 Task: Add a signature Maggie Phillips containing With heartfelt thanks and warm wishes, Maggie Phillips to email address softage.6@softage.net and add a label Memoranda
Action: Mouse moved to (1016, 65)
Screenshot: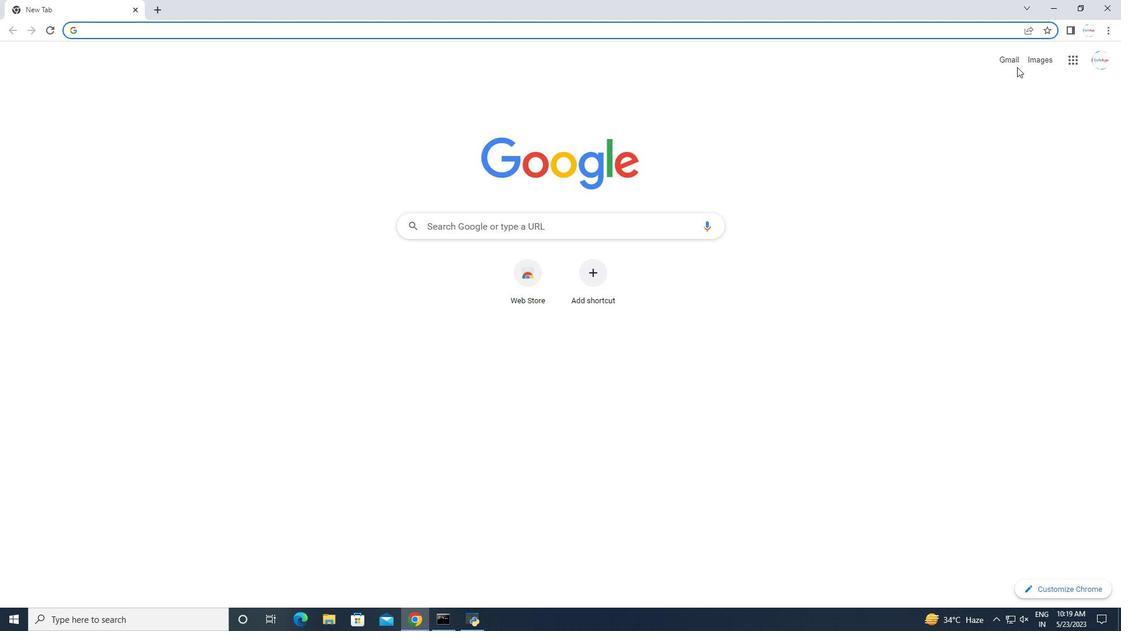 
Action: Mouse pressed left at (1016, 65)
Screenshot: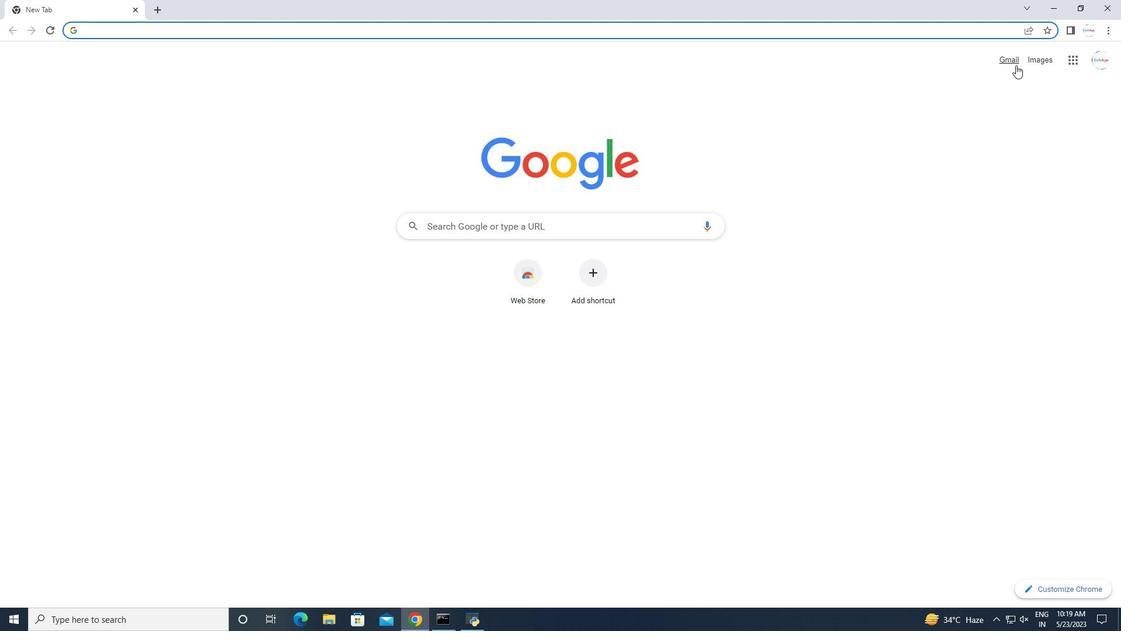 
Action: Mouse moved to (1052, 64)
Screenshot: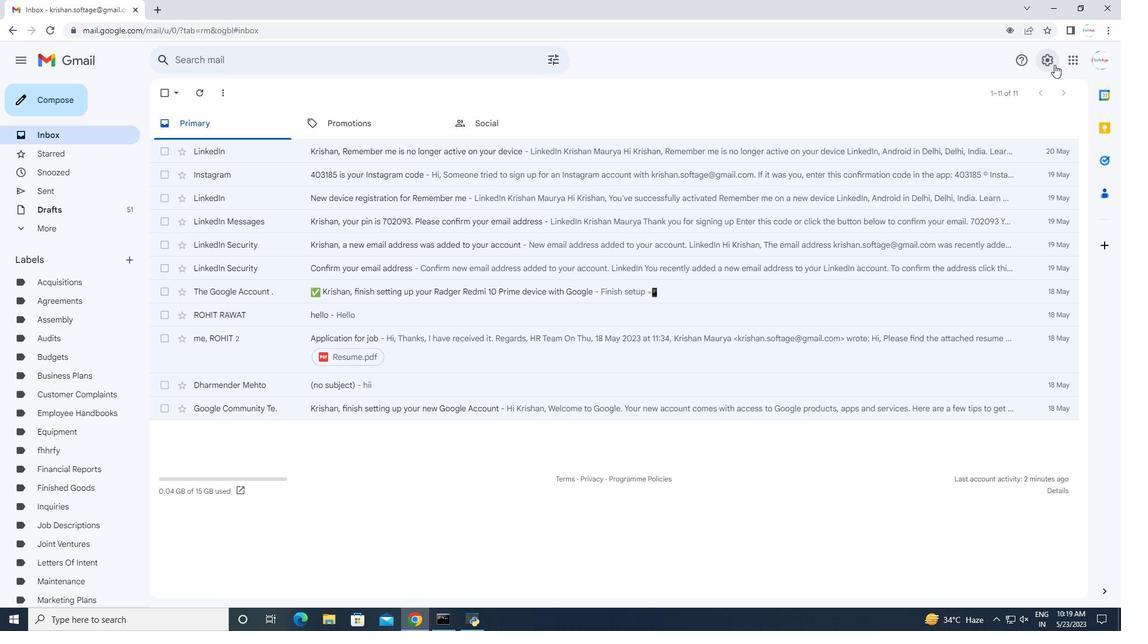 
Action: Mouse pressed left at (1052, 64)
Screenshot: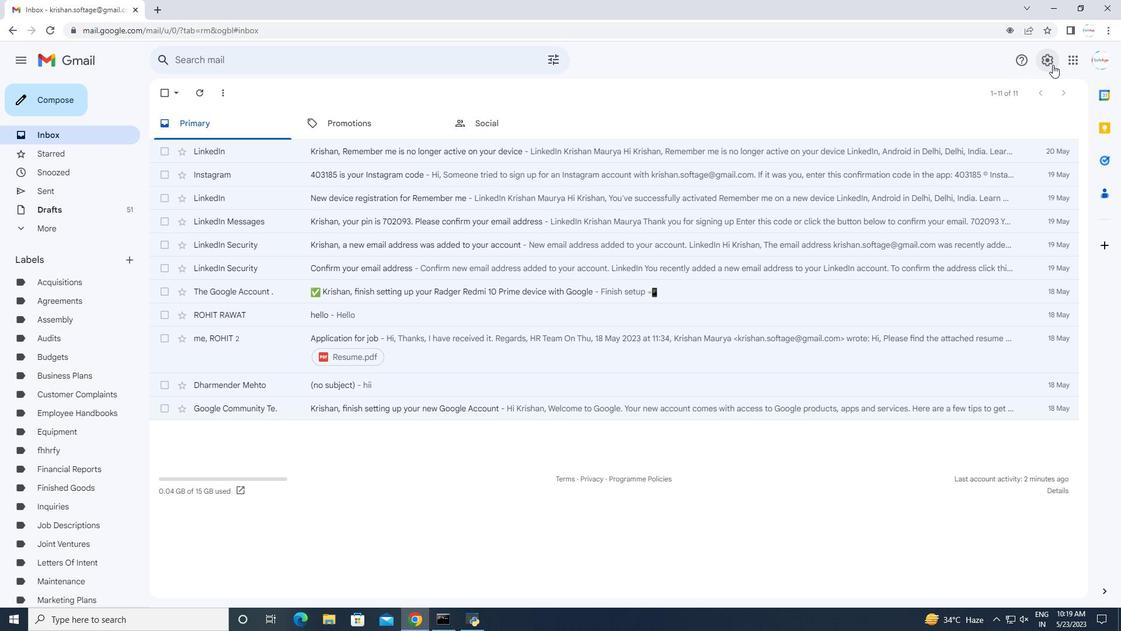 
Action: Mouse moved to (1009, 120)
Screenshot: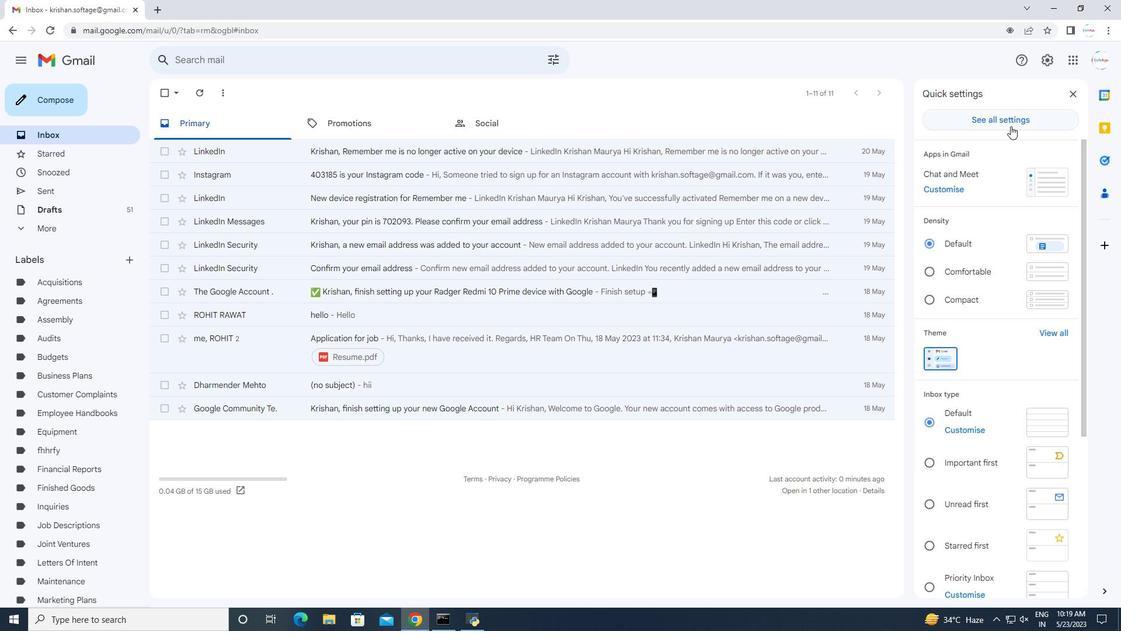 
Action: Mouse pressed left at (1009, 120)
Screenshot: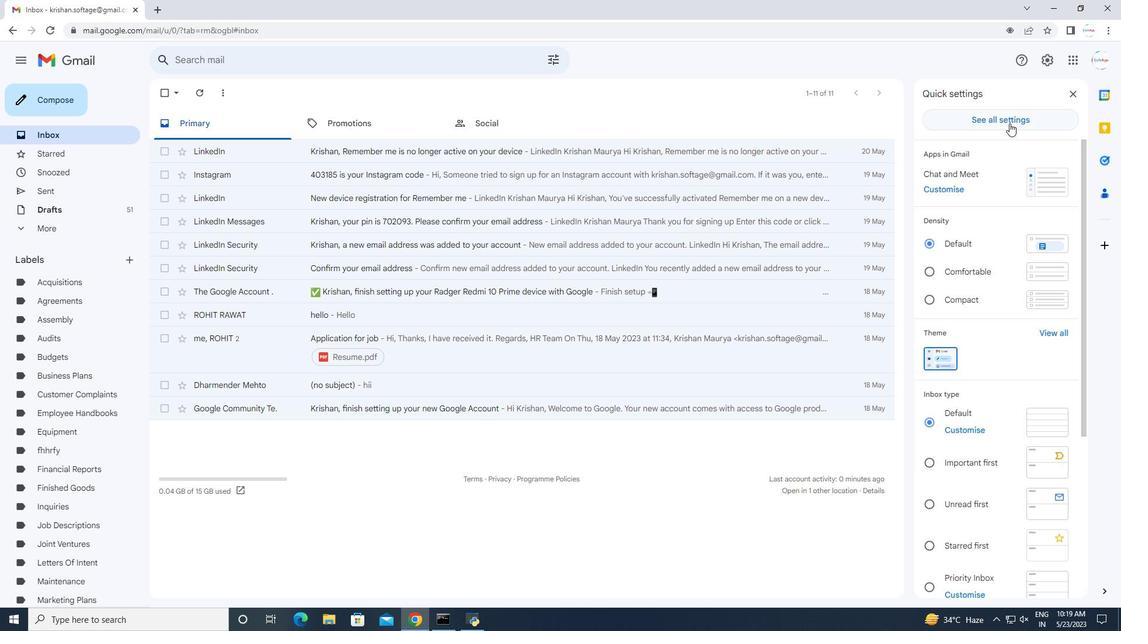 
Action: Mouse moved to (878, 191)
Screenshot: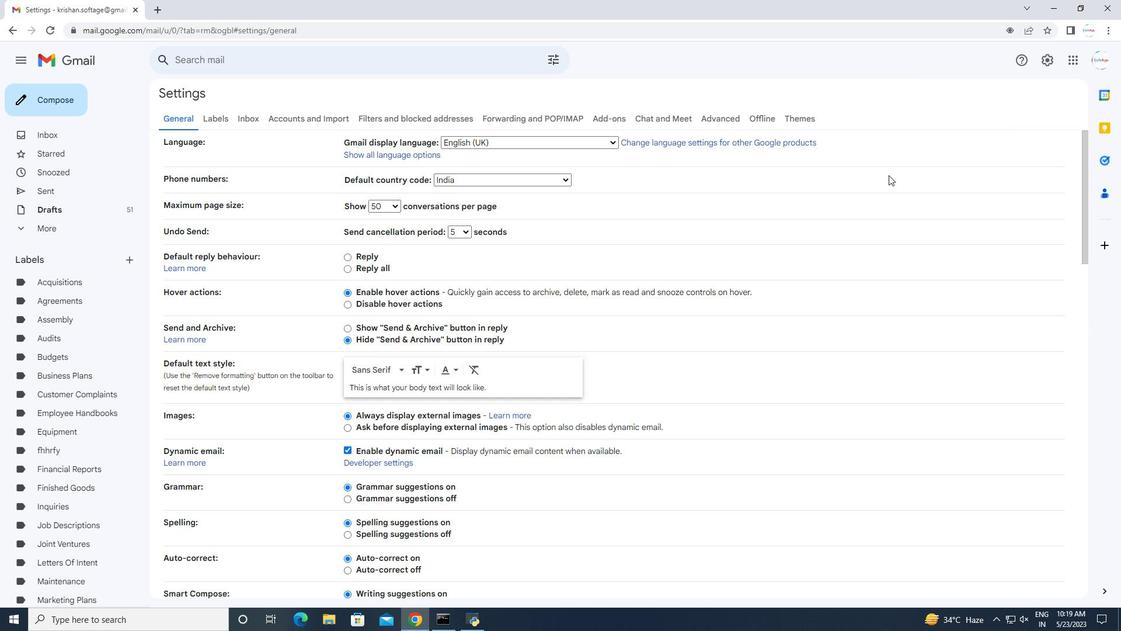 
Action: Mouse scrolled (878, 190) with delta (0, 0)
Screenshot: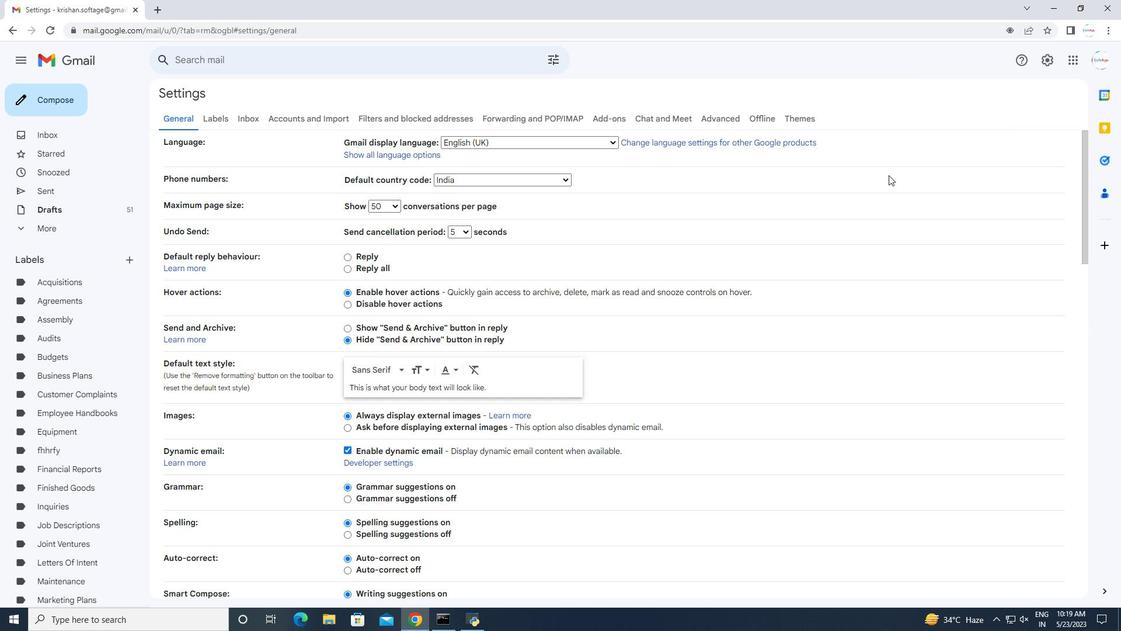 
Action: Mouse moved to (876, 192)
Screenshot: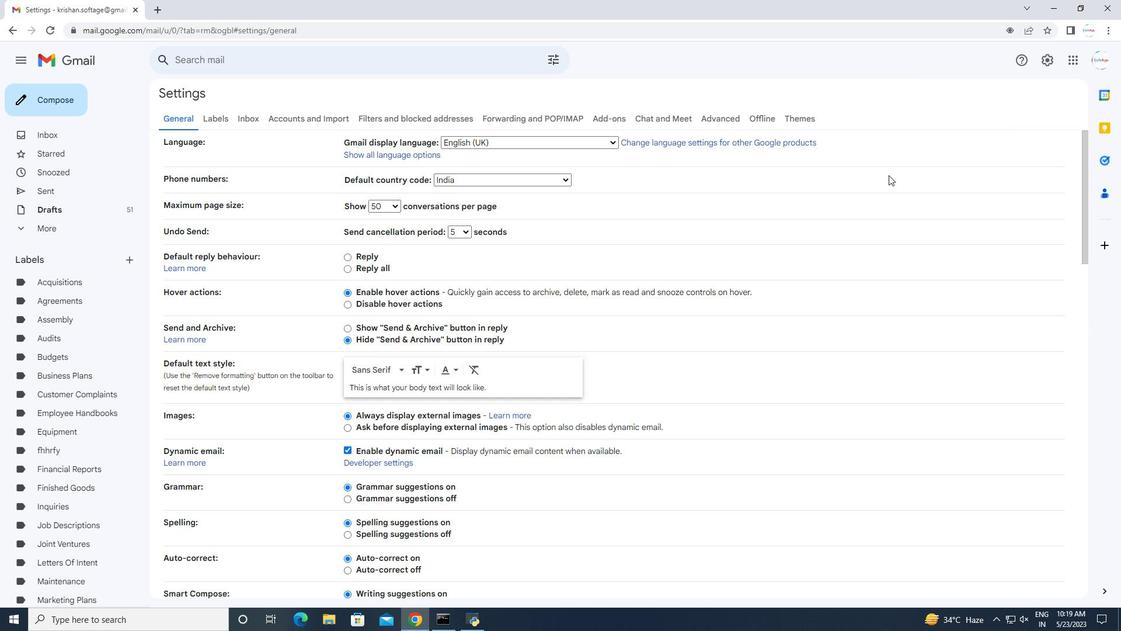 
Action: Mouse scrolled (876, 191) with delta (0, 0)
Screenshot: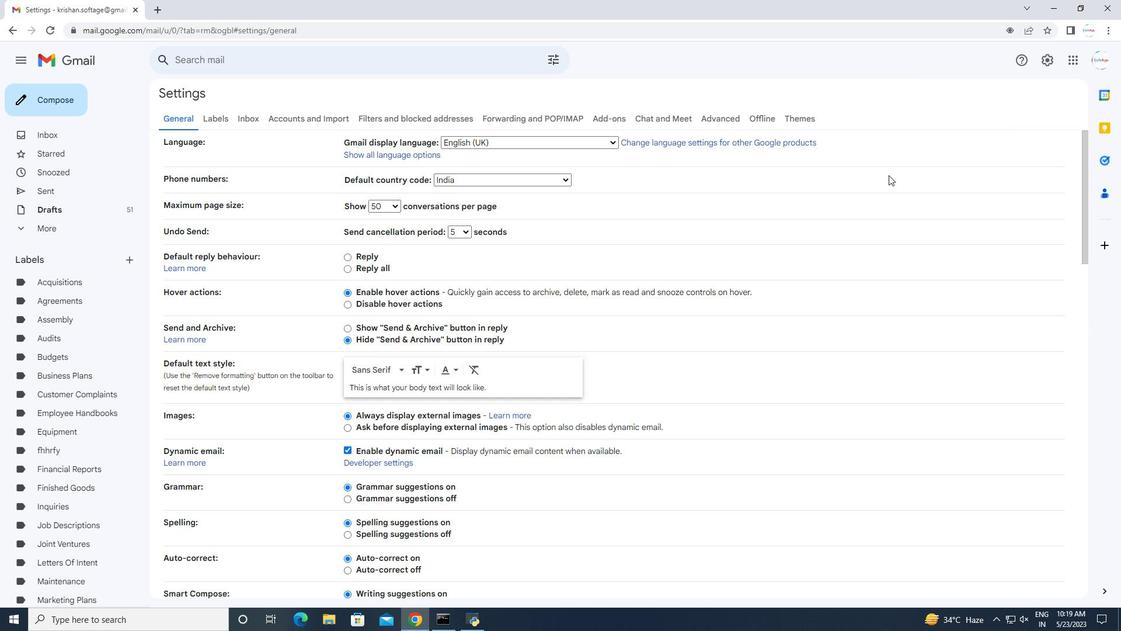 
Action: Mouse moved to (875, 192)
Screenshot: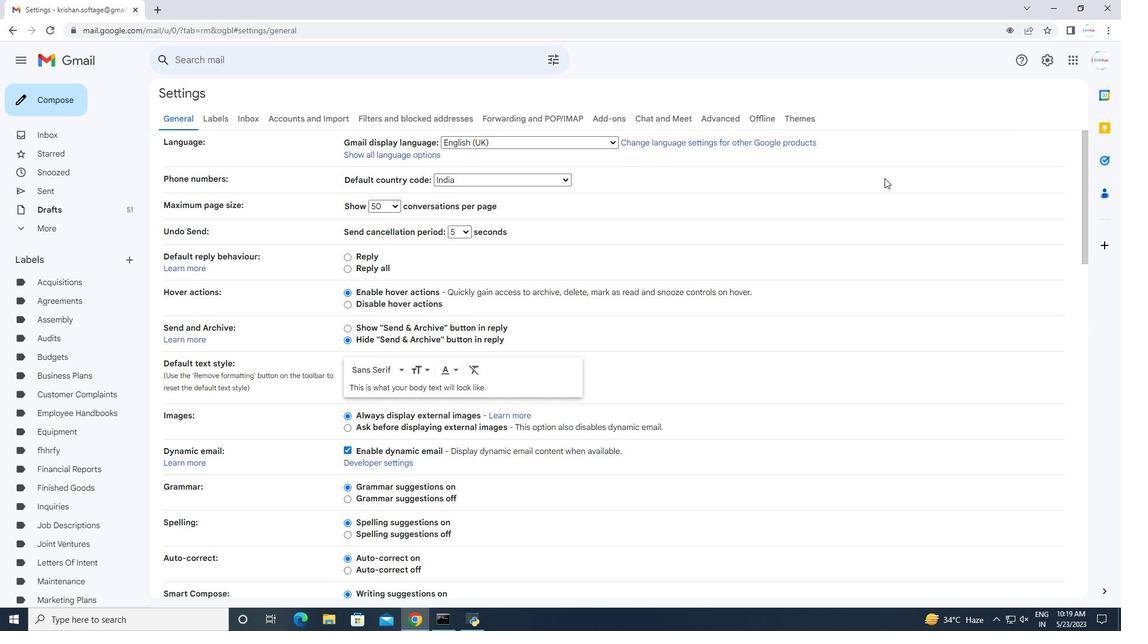 
Action: Mouse scrolled (875, 191) with delta (0, 0)
Screenshot: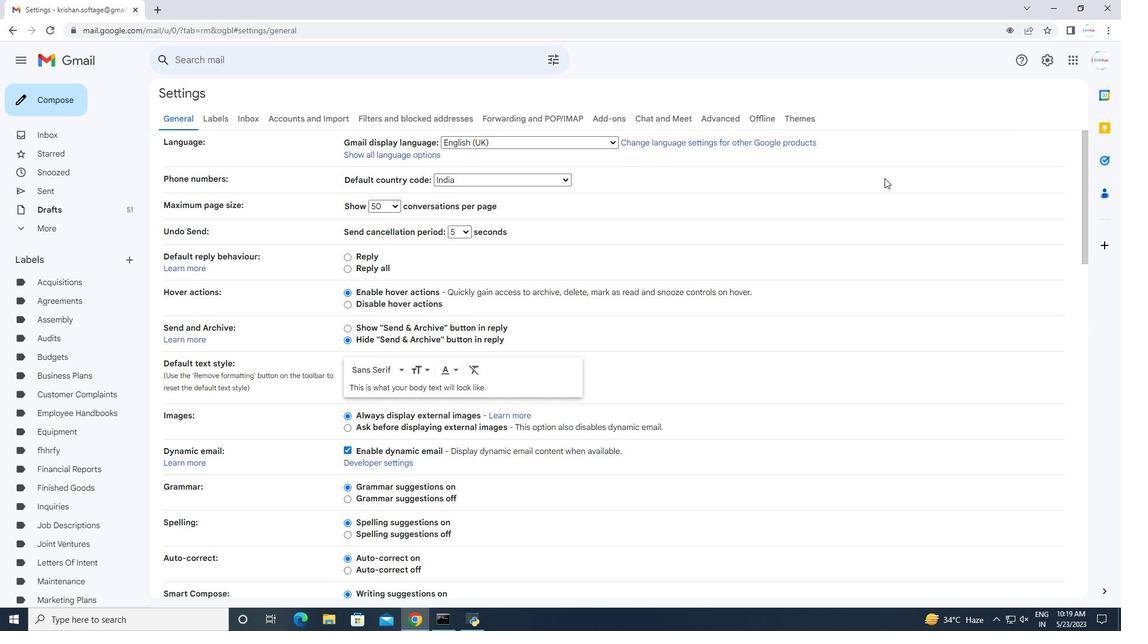 
Action: Mouse moved to (874, 192)
Screenshot: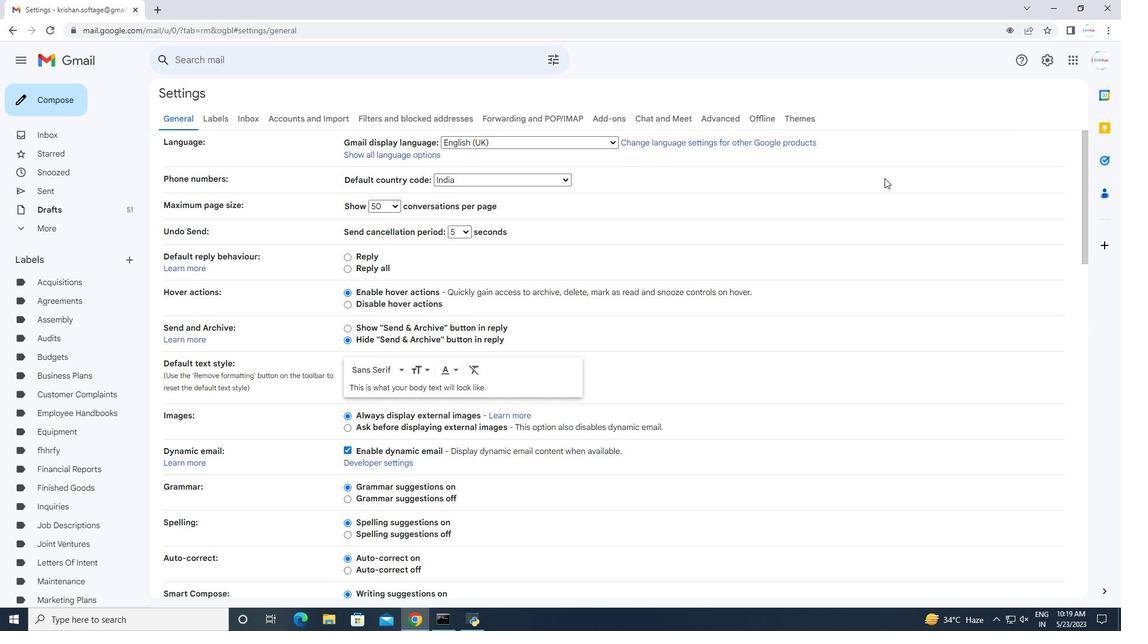 
Action: Mouse scrolled (874, 191) with delta (0, 0)
Screenshot: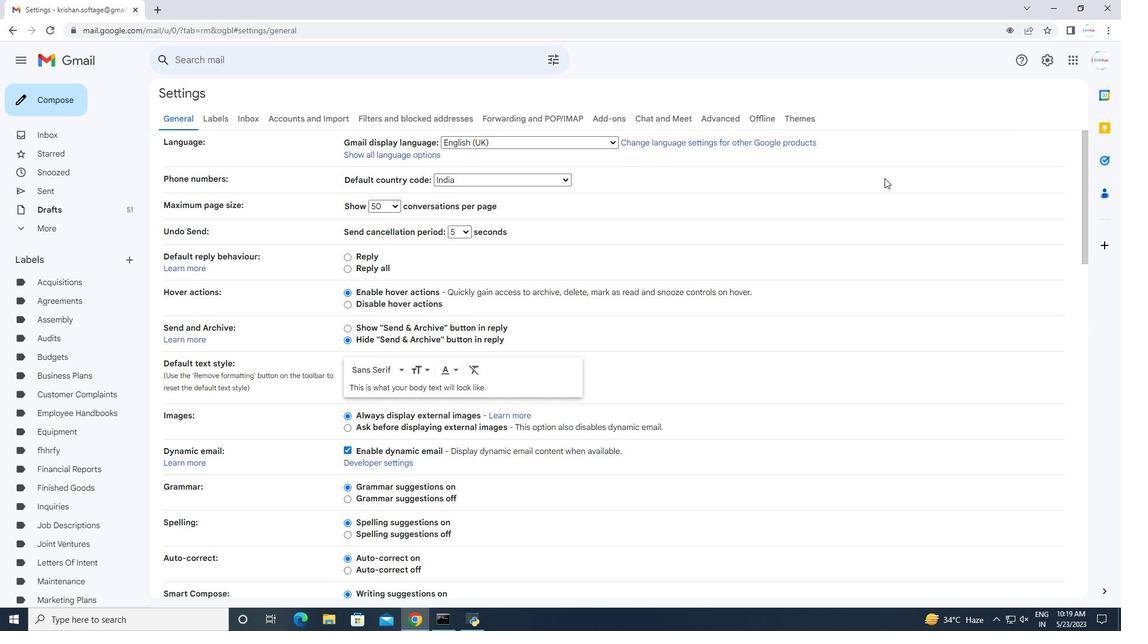 
Action: Mouse moved to (874, 192)
Screenshot: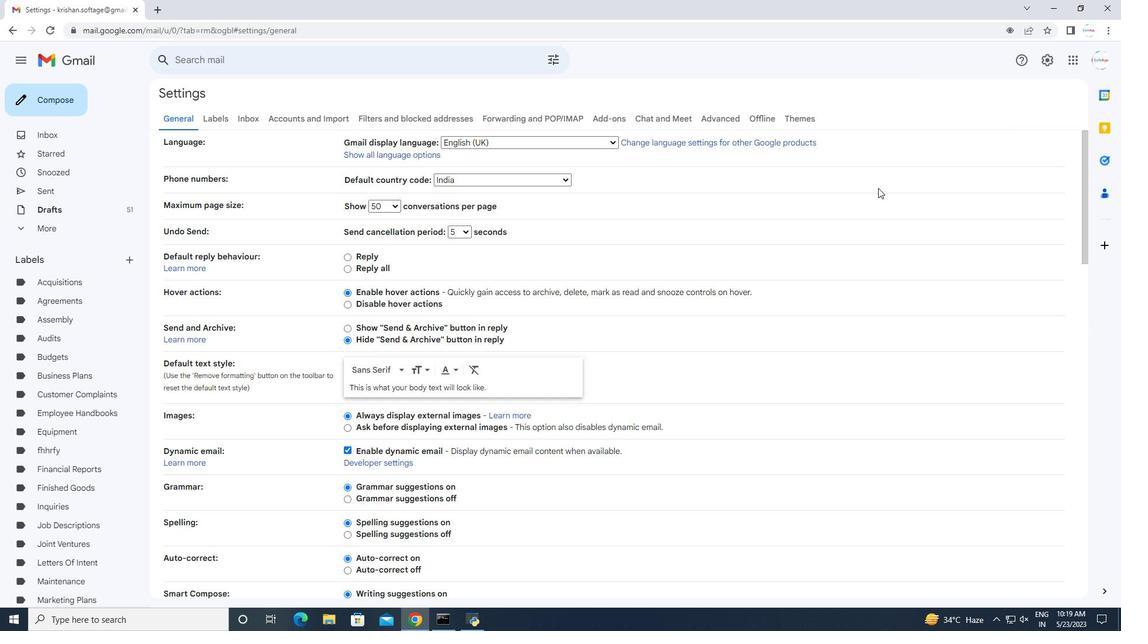 
Action: Mouse scrolled (874, 192) with delta (0, 0)
Screenshot: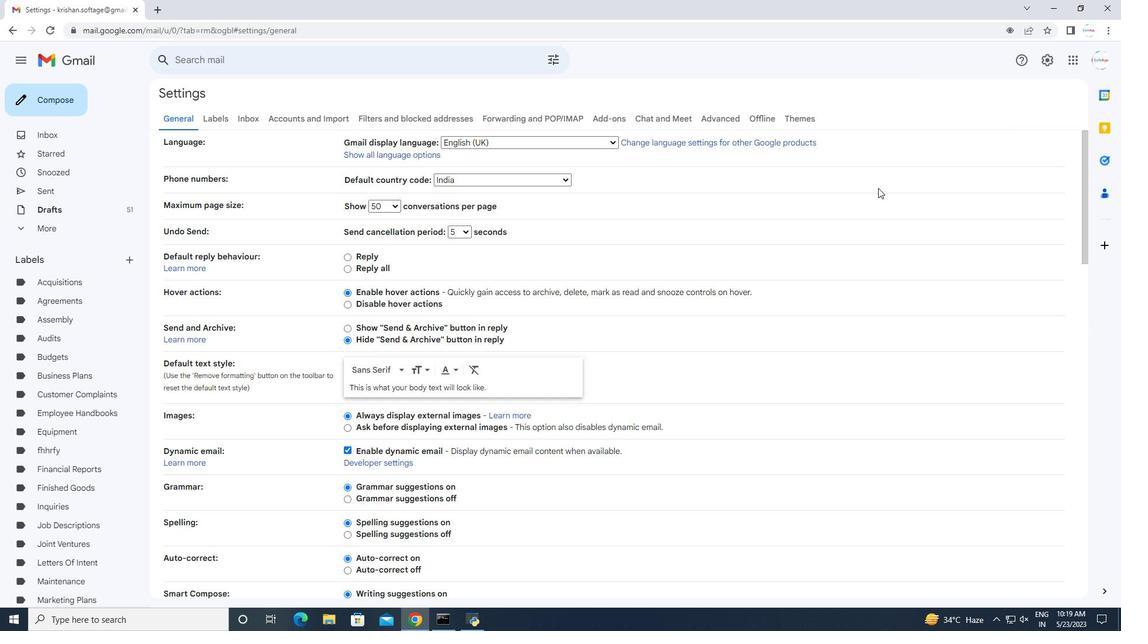 
Action: Mouse moved to (873, 193)
Screenshot: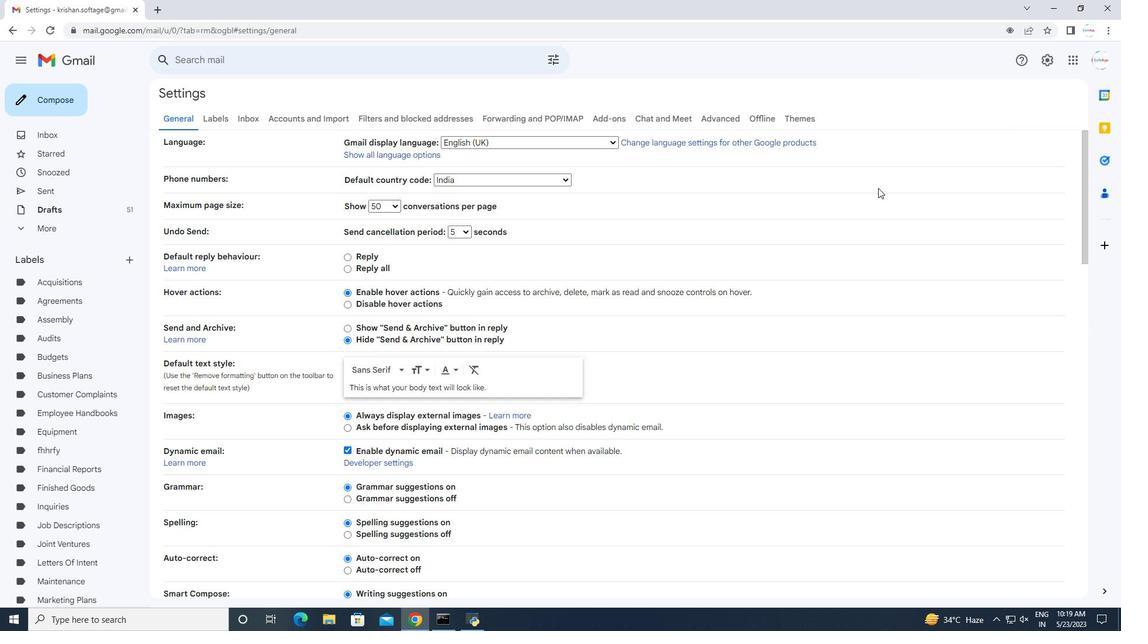 
Action: Mouse scrolled (873, 193) with delta (0, 0)
Screenshot: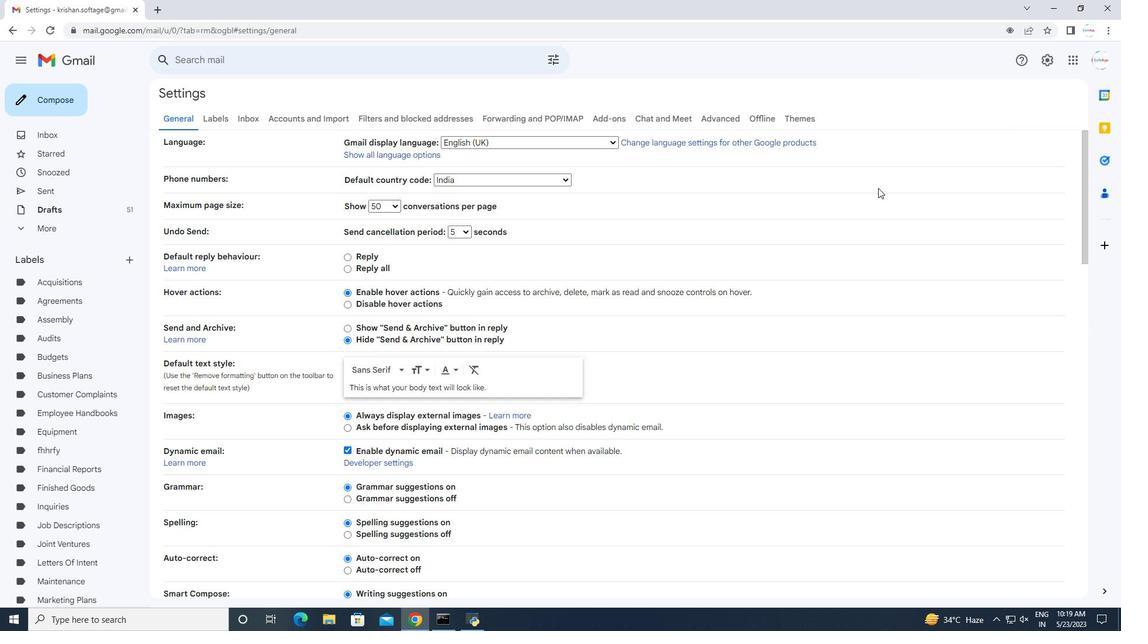 
Action: Mouse moved to (861, 202)
Screenshot: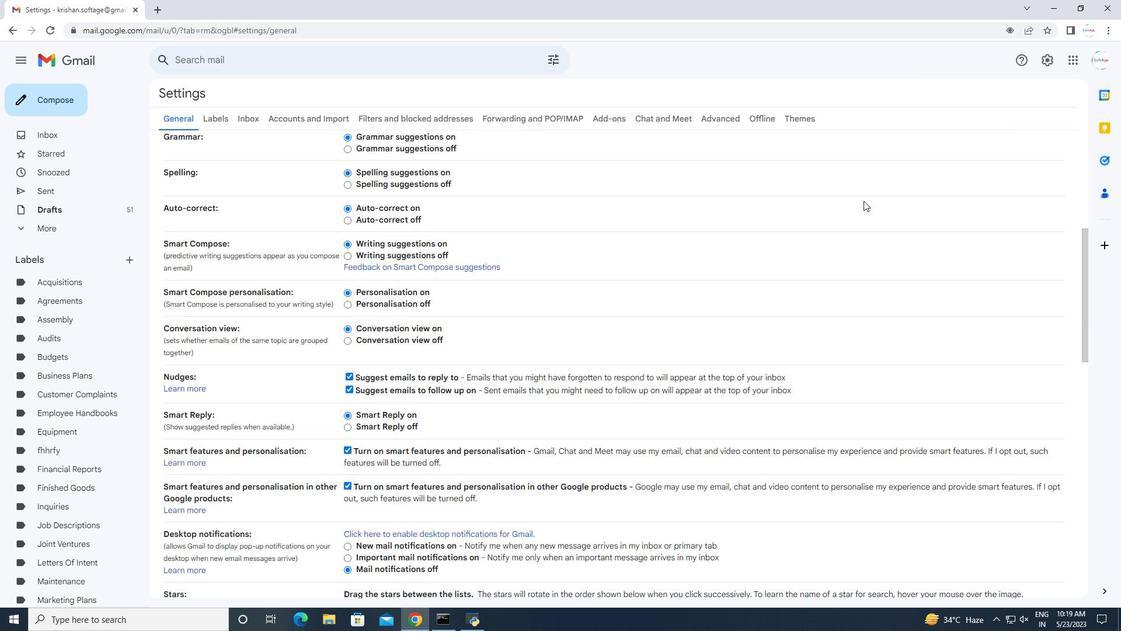 
Action: Mouse scrolled (861, 202) with delta (0, 0)
Screenshot: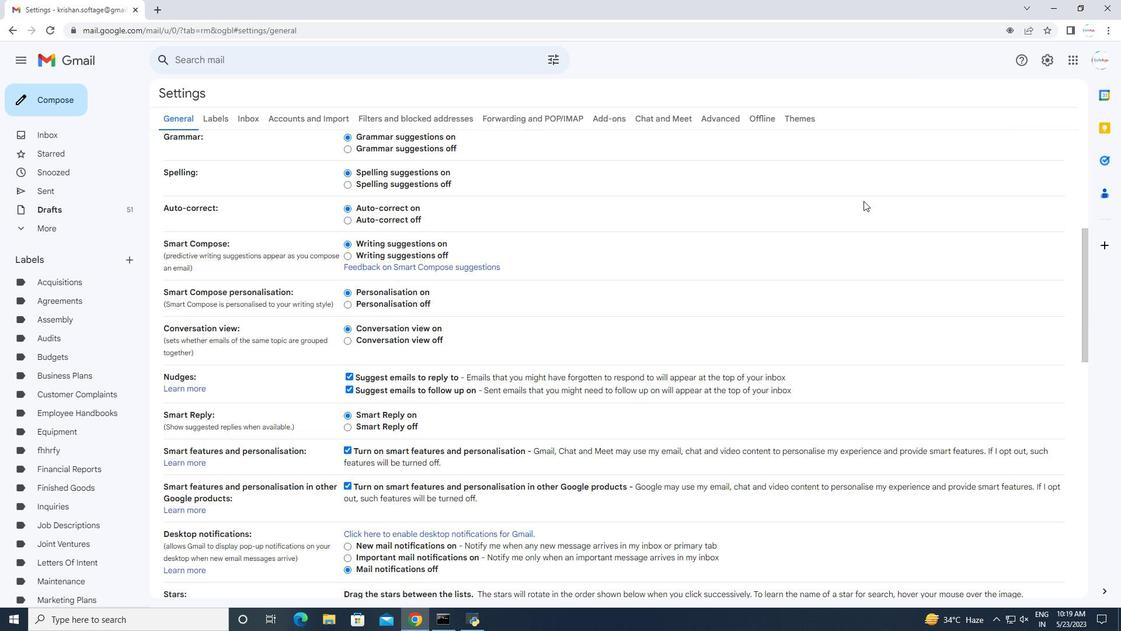 
Action: Mouse scrolled (861, 202) with delta (0, 0)
Screenshot: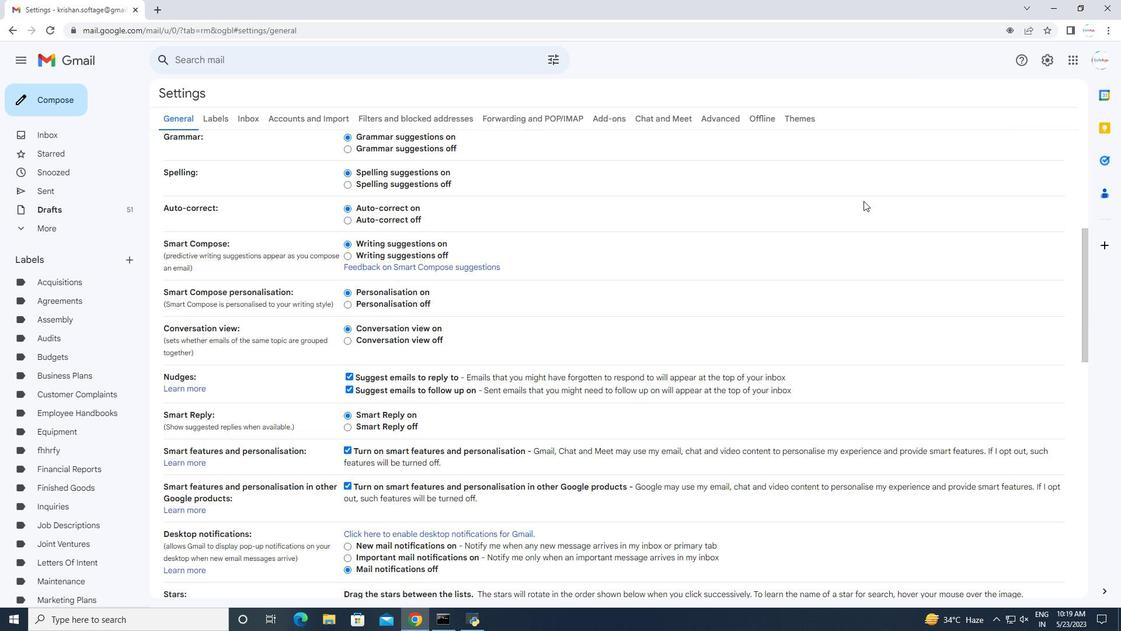 
Action: Mouse scrolled (861, 202) with delta (0, 0)
Screenshot: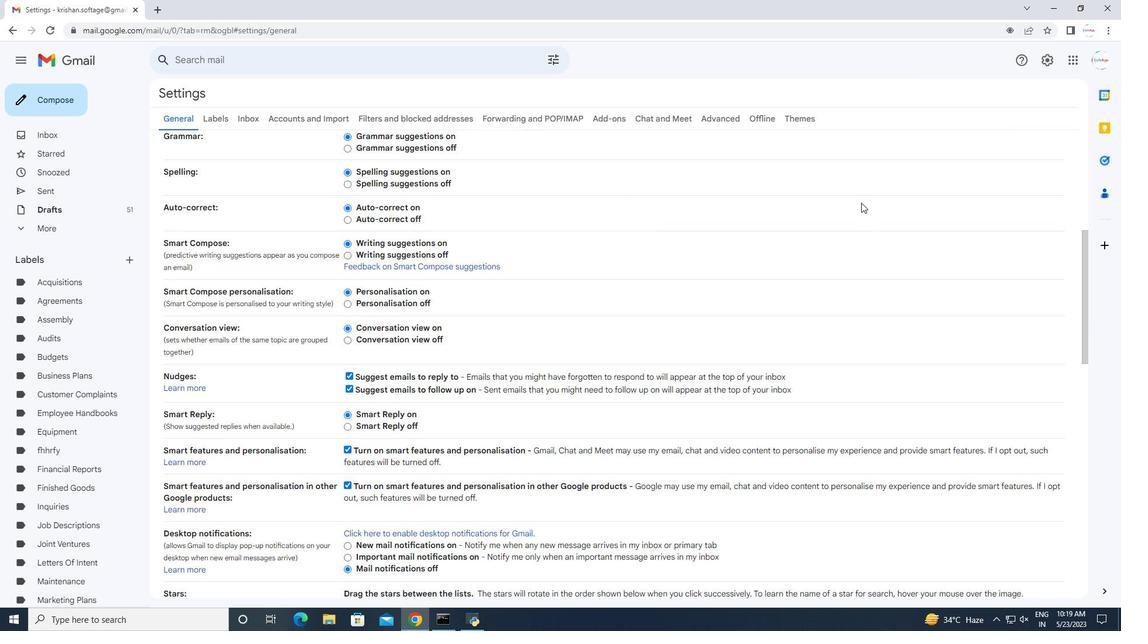 
Action: Mouse scrolled (861, 202) with delta (0, 0)
Screenshot: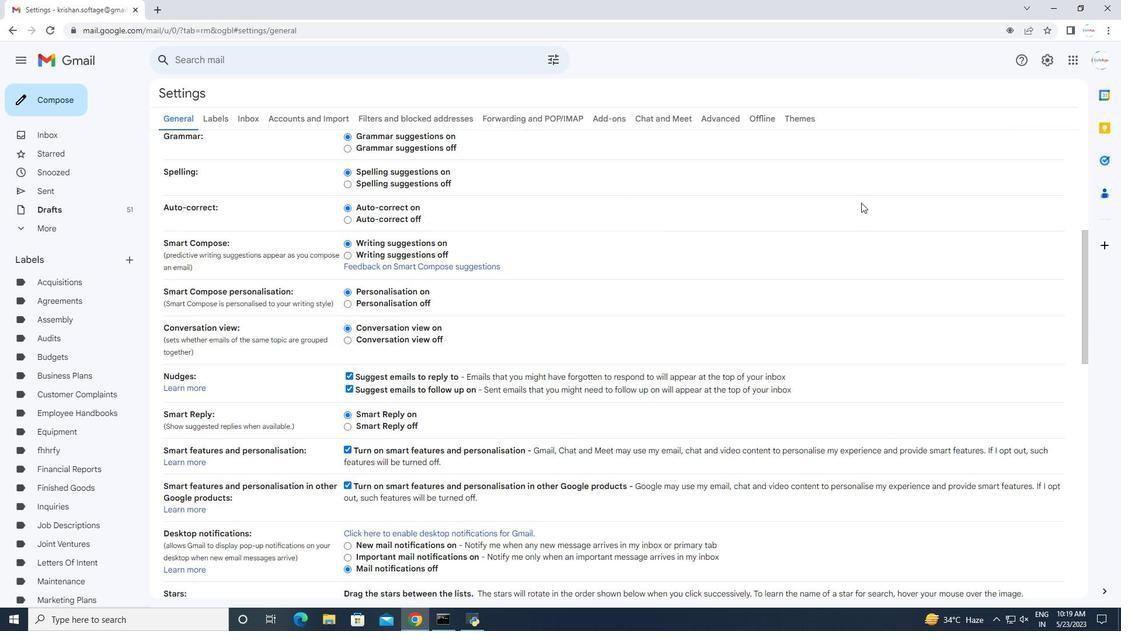 
Action: Mouse scrolled (861, 202) with delta (0, 0)
Screenshot: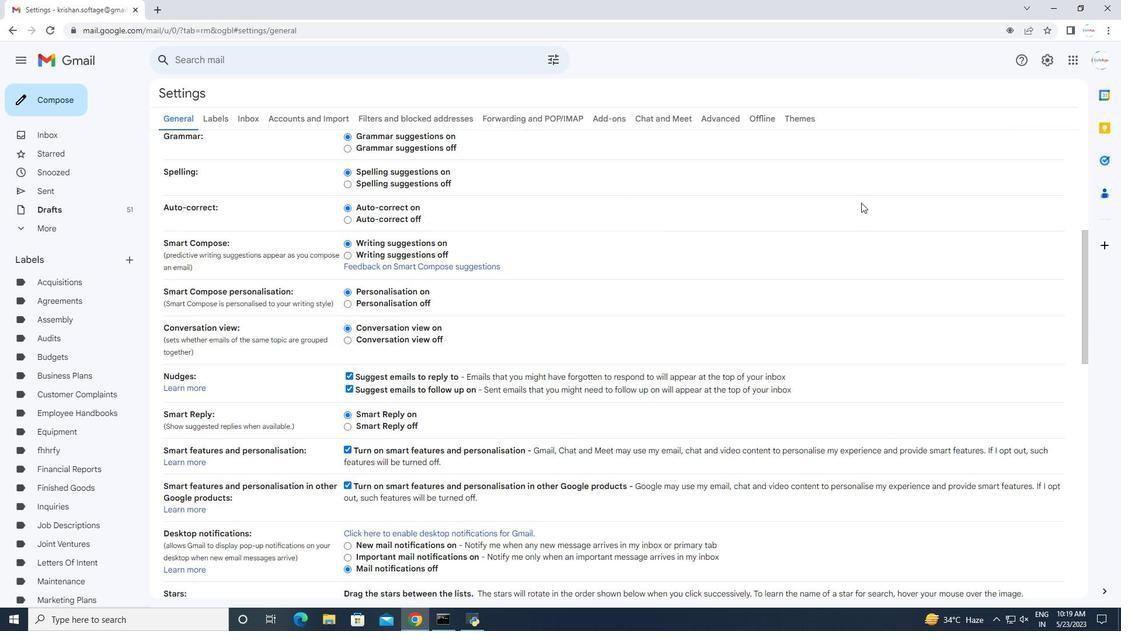 
Action: Mouse scrolled (861, 202) with delta (0, 0)
Screenshot: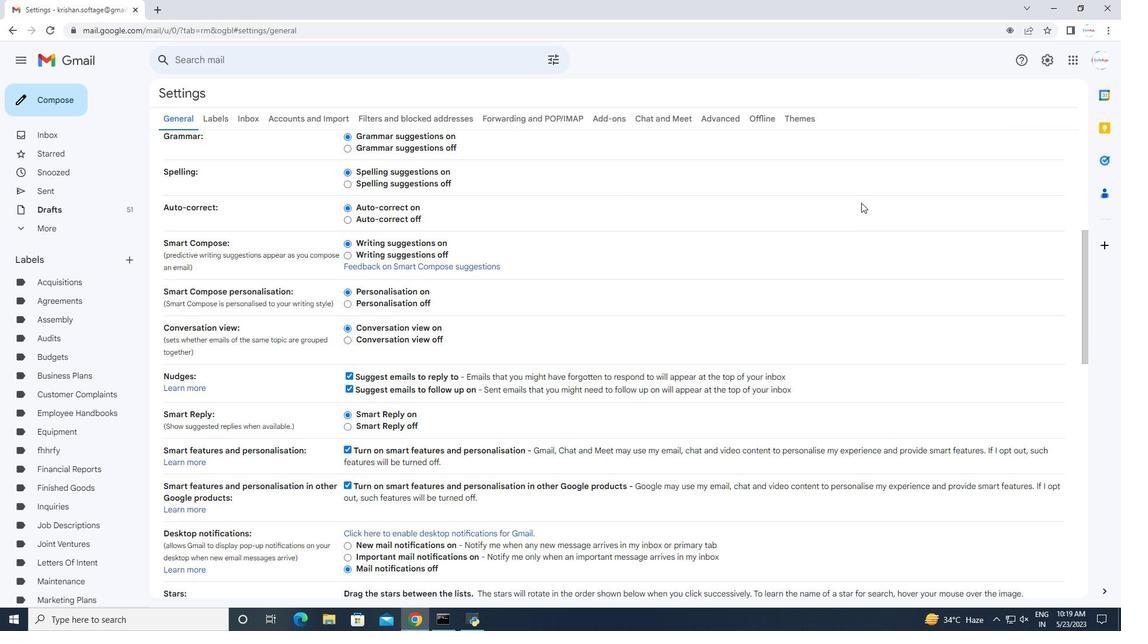 
Action: Mouse scrolled (861, 202) with delta (0, 0)
Screenshot: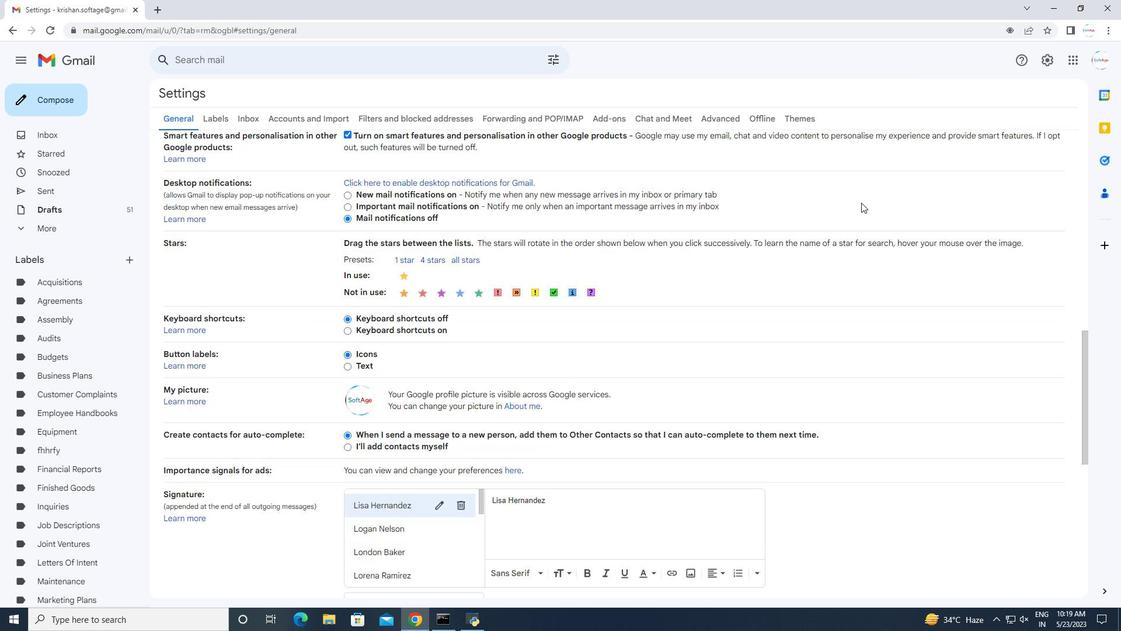 
Action: Mouse scrolled (861, 202) with delta (0, 0)
Screenshot: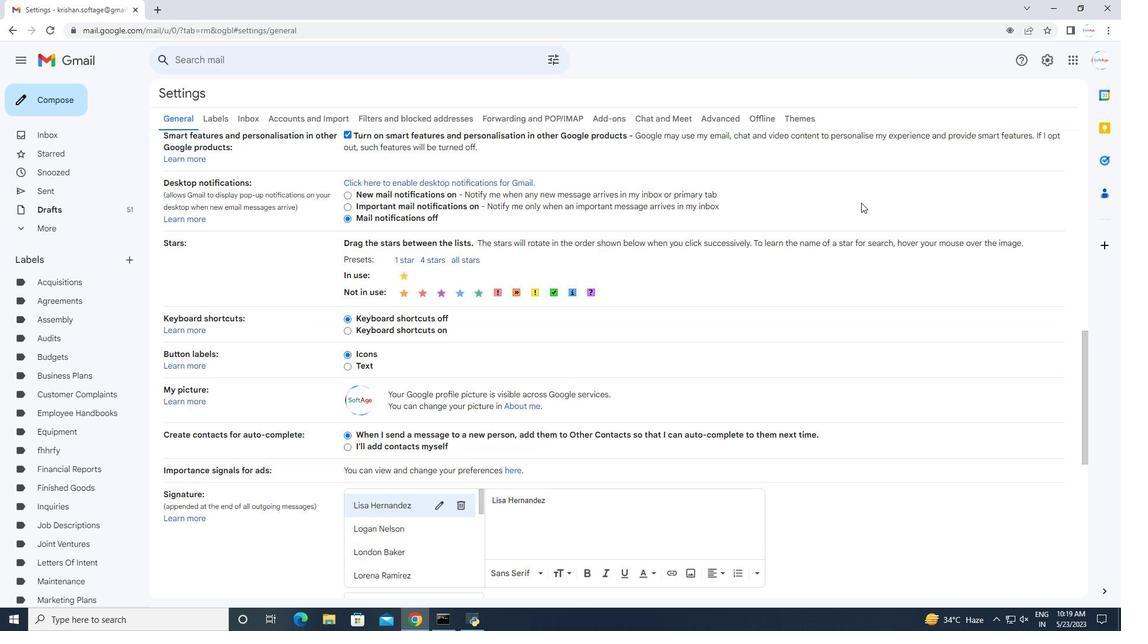 
Action: Mouse scrolled (861, 202) with delta (0, 0)
Screenshot: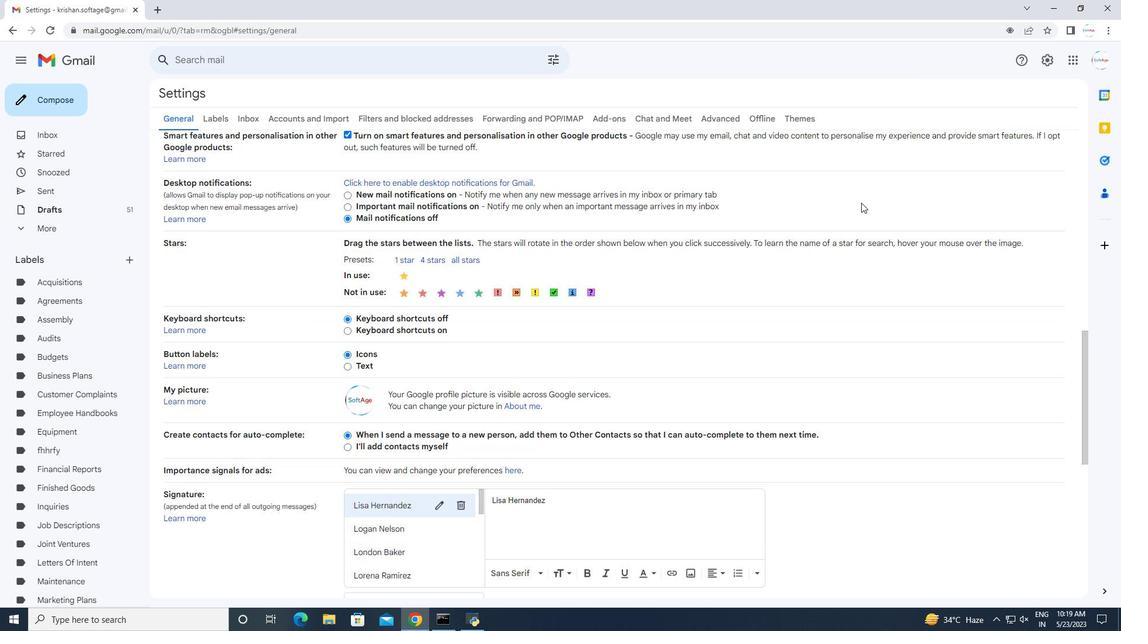 
Action: Mouse scrolled (861, 202) with delta (0, 0)
Screenshot: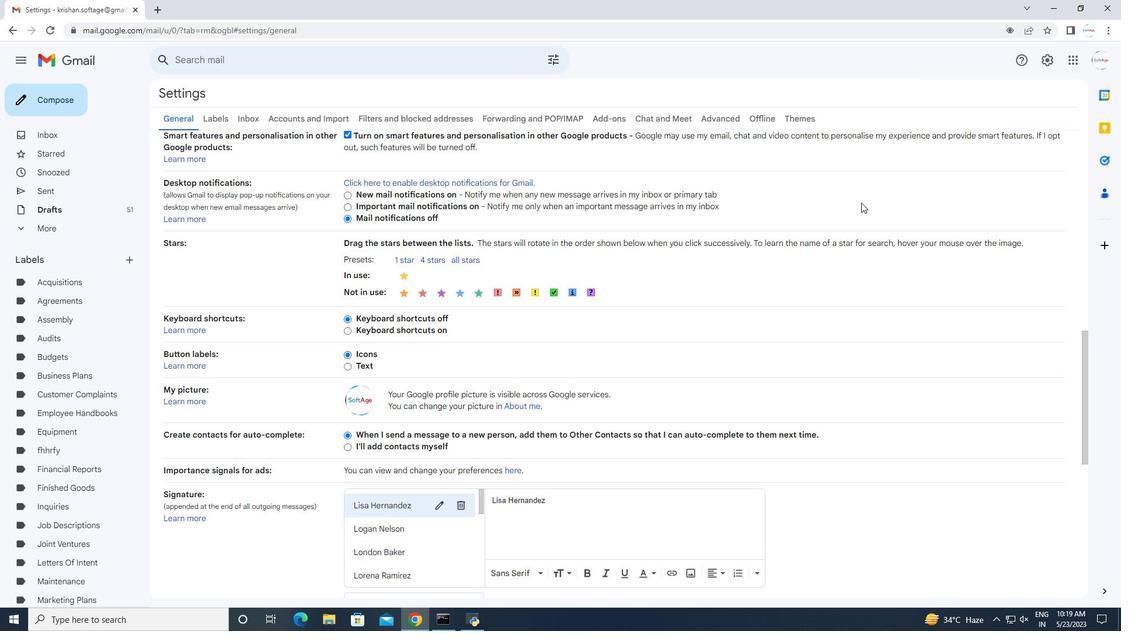 
Action: Mouse moved to (437, 369)
Screenshot: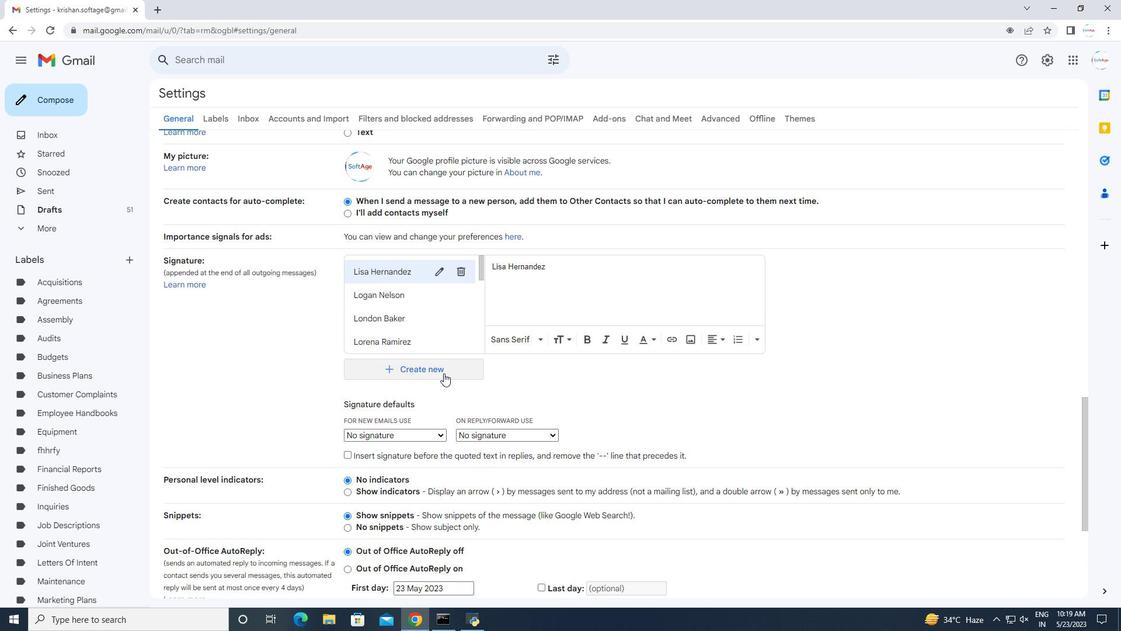 
Action: Mouse pressed left at (437, 369)
Screenshot: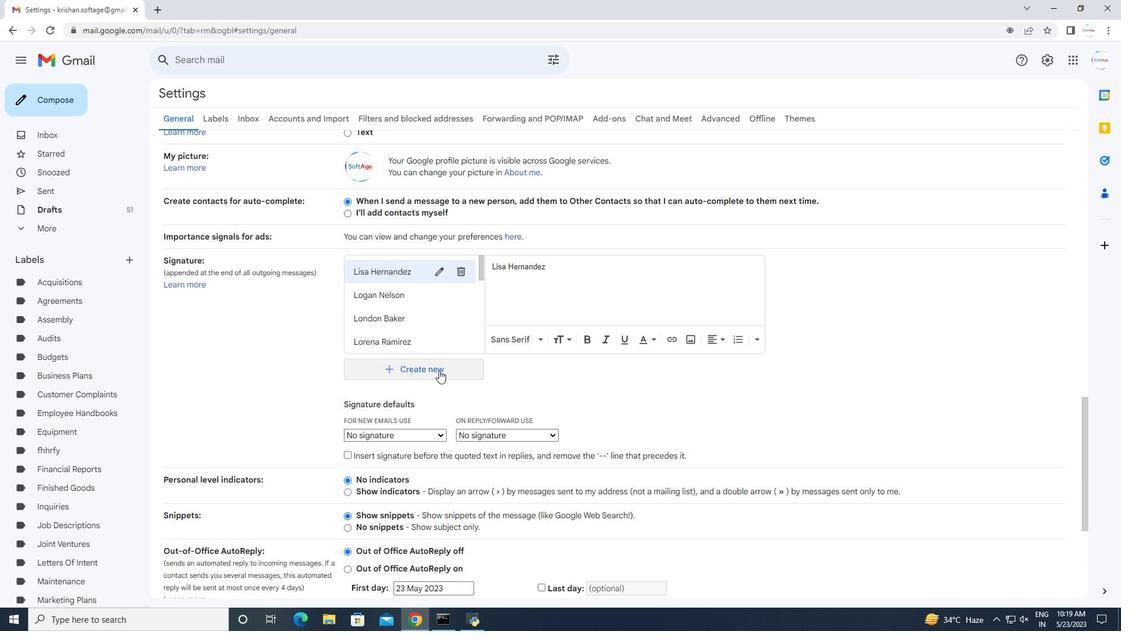 
Action: Mouse moved to (458, 324)
Screenshot: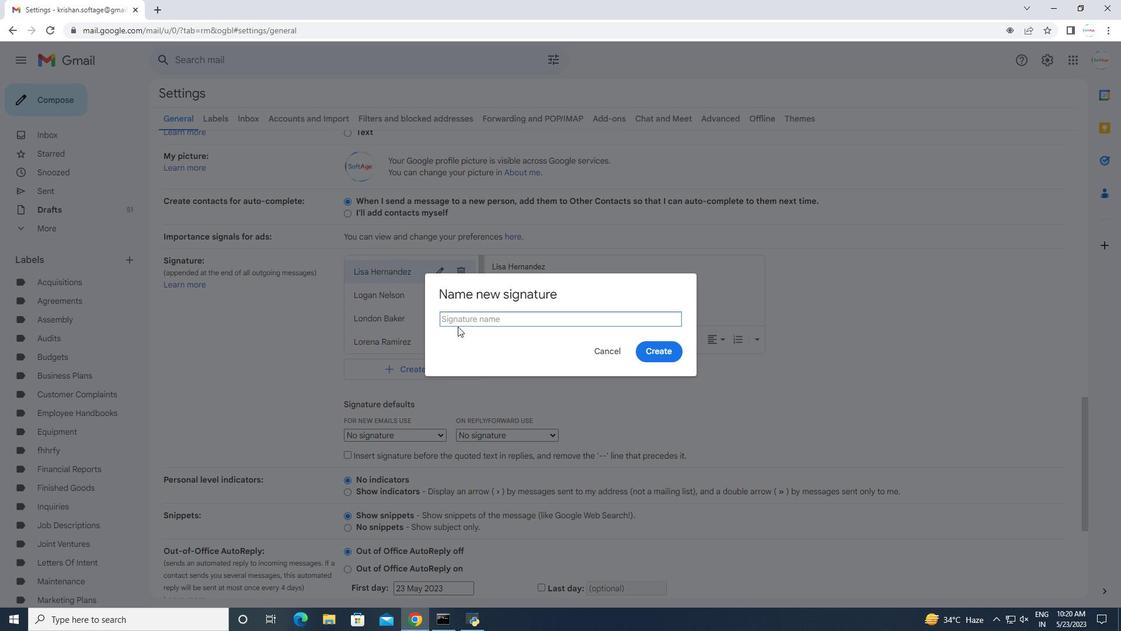 
Action: Mouse pressed left at (458, 324)
Screenshot: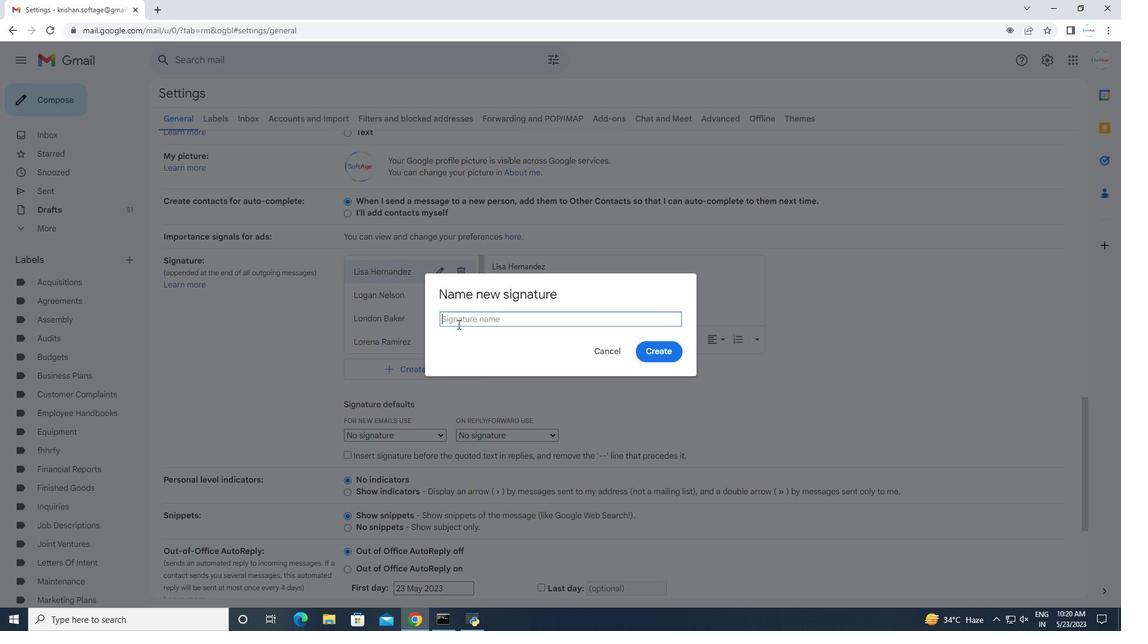 
Action: Mouse moved to (460, 323)
Screenshot: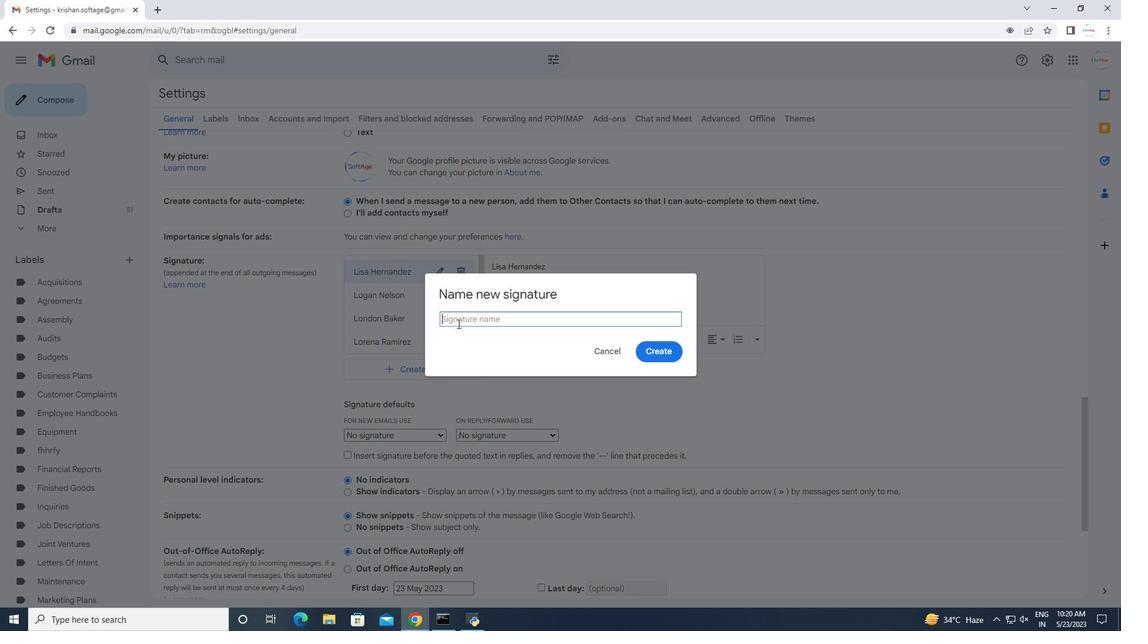 
Action: Key pressed <Key.shift>Maggie<Key.space><Key.shift>Phillips
Screenshot: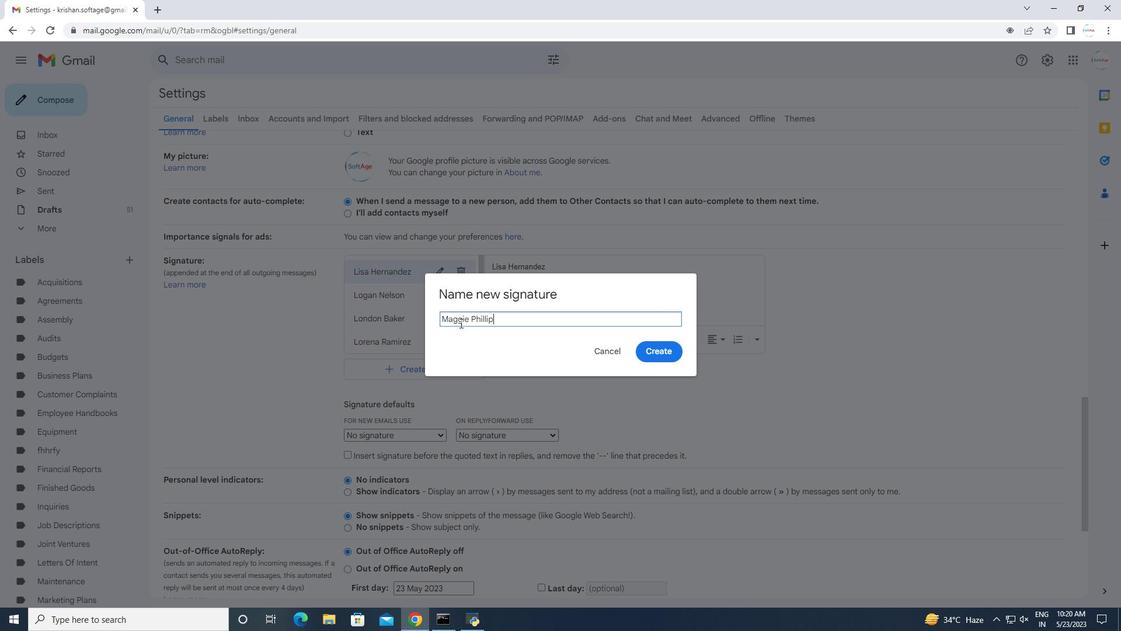 
Action: Mouse moved to (653, 353)
Screenshot: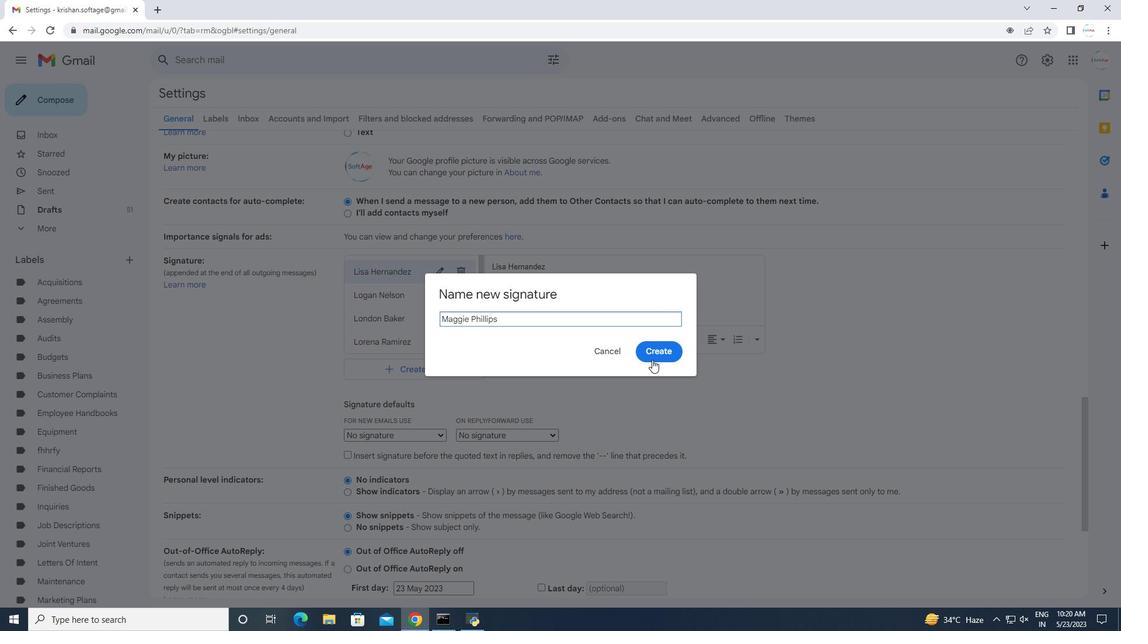
Action: Mouse pressed left at (653, 353)
Screenshot: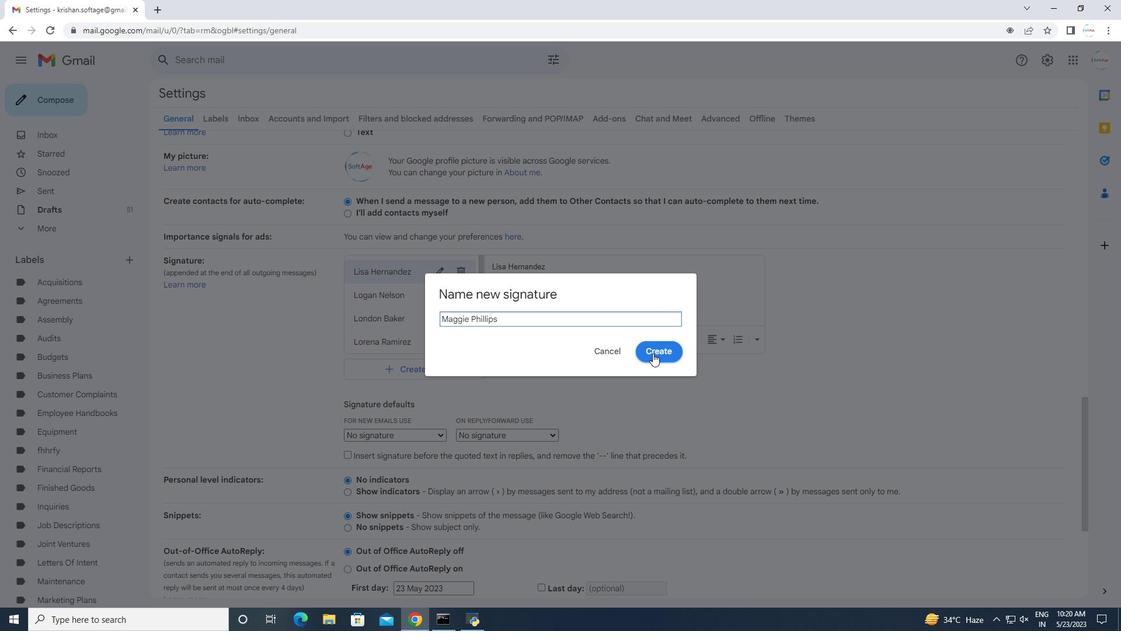
Action: Mouse moved to (507, 269)
Screenshot: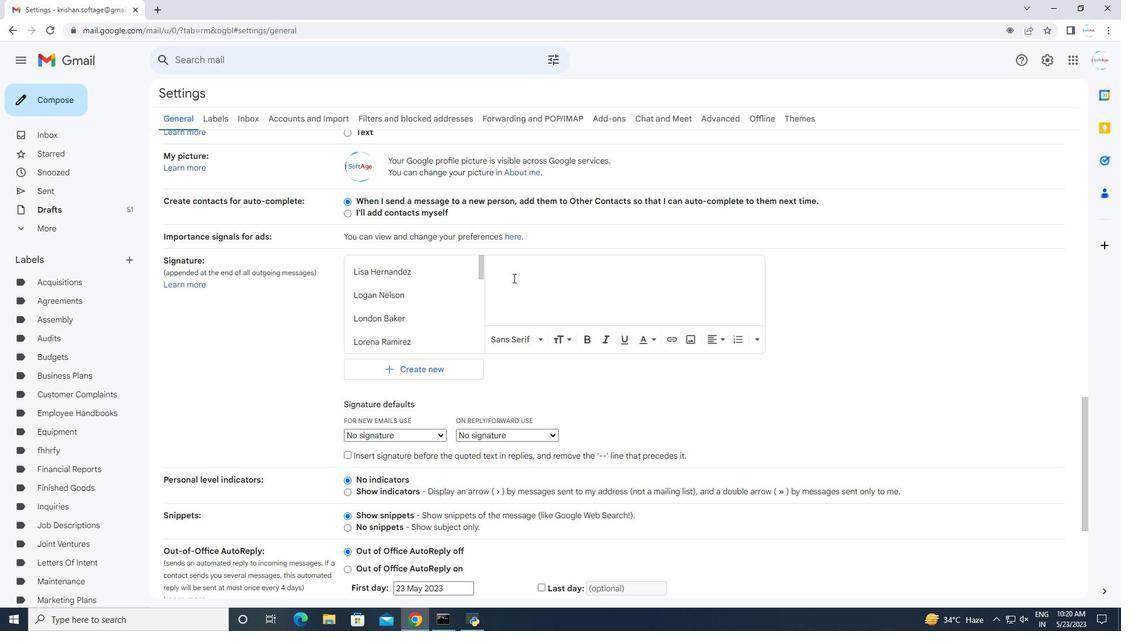 
Action: Mouse pressed left at (507, 269)
Screenshot: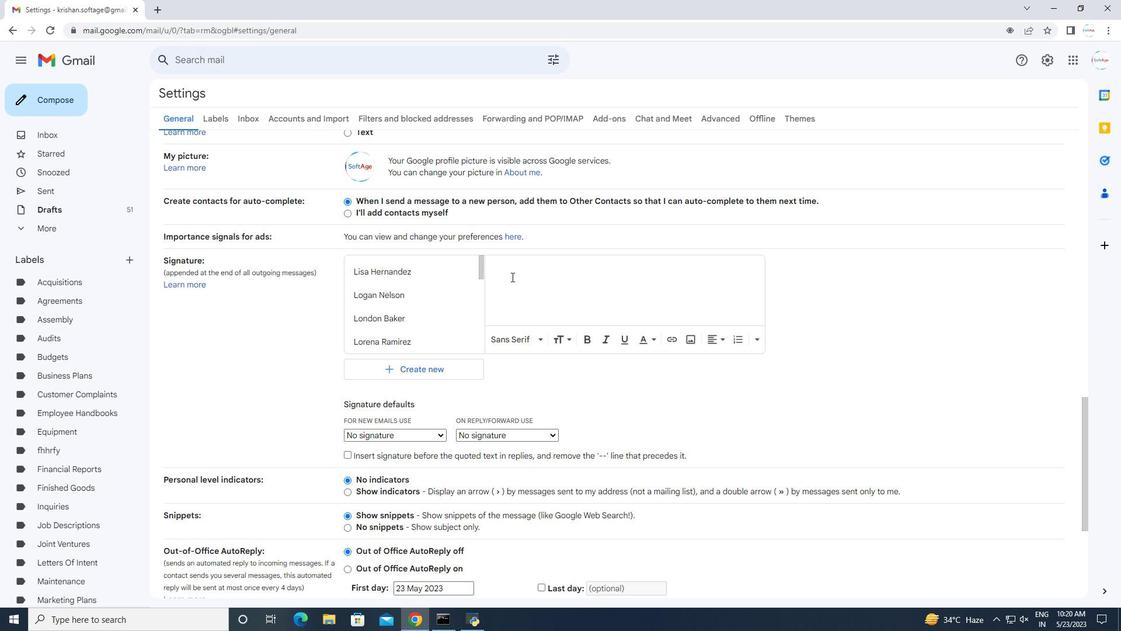 
Action: Key pressed <Key.shift><Key.shift><Key.shift><Key.shift><Key.shift><Key.shift><Key.shift><Key.shift><Key.shift><Key.shift><Key.shift><Key.shift><Key.shift><Key.shift><Key.shift><Key.shift><Key.shift><Key.shift><Key.shift><Key.shift><Key.shift><Key.shift><Key.shift><Key.shift><Key.shift>Maggie<Key.space><Key.shift><Key.shift><Key.shift><Key.shift><Key.shift><Key.shift>Phillips
Screenshot: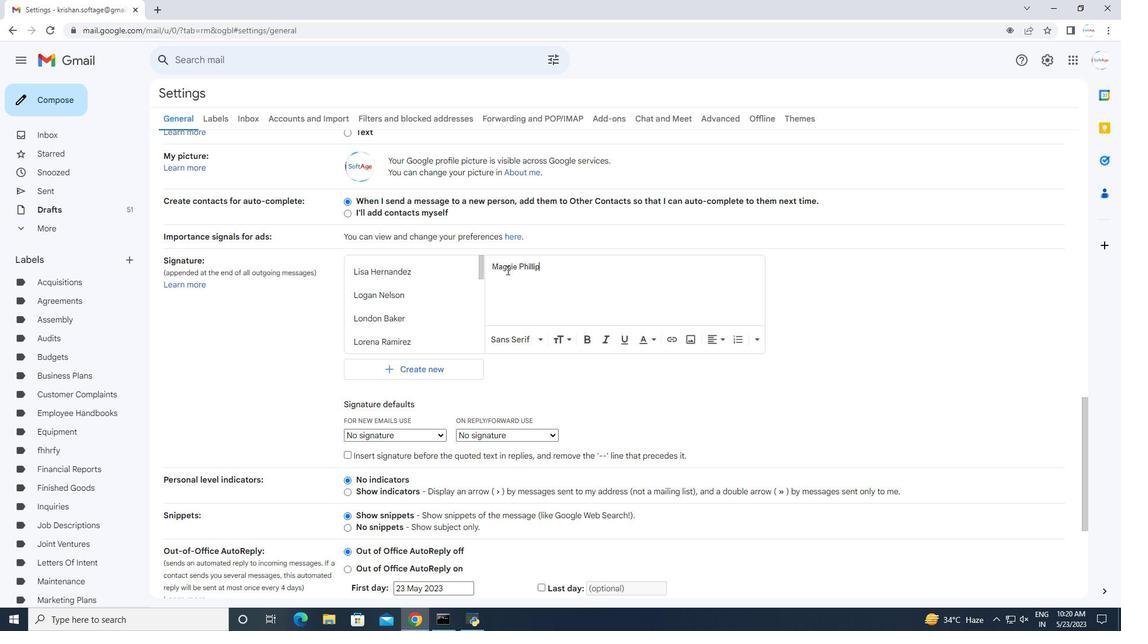 
Action: Mouse moved to (514, 297)
Screenshot: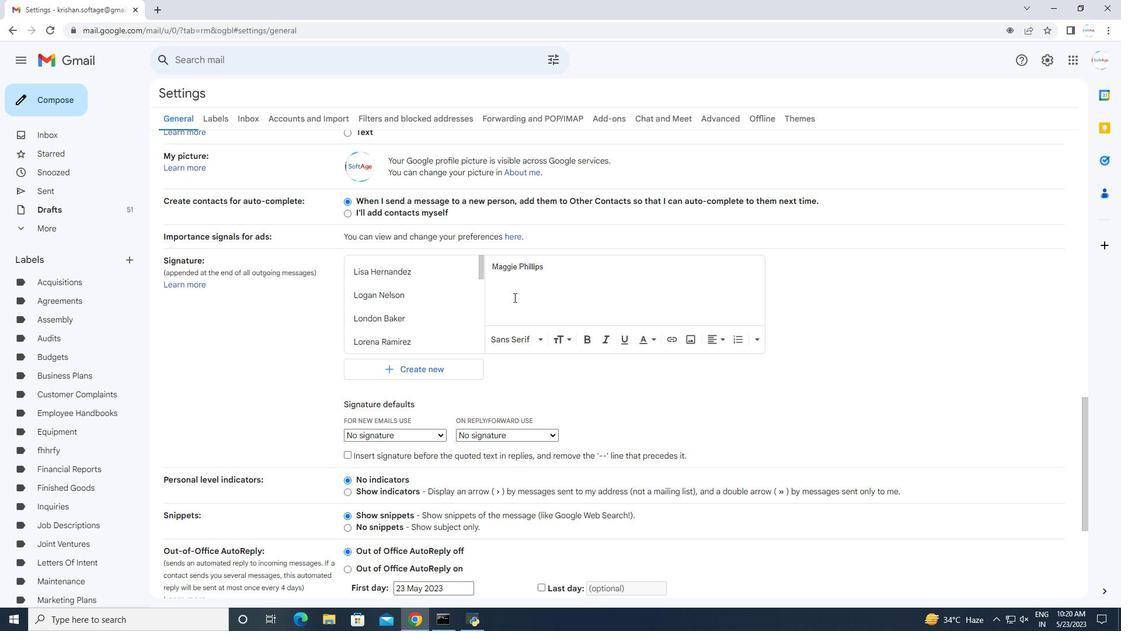 
Action: Mouse scrolled (514, 297) with delta (0, 0)
Screenshot: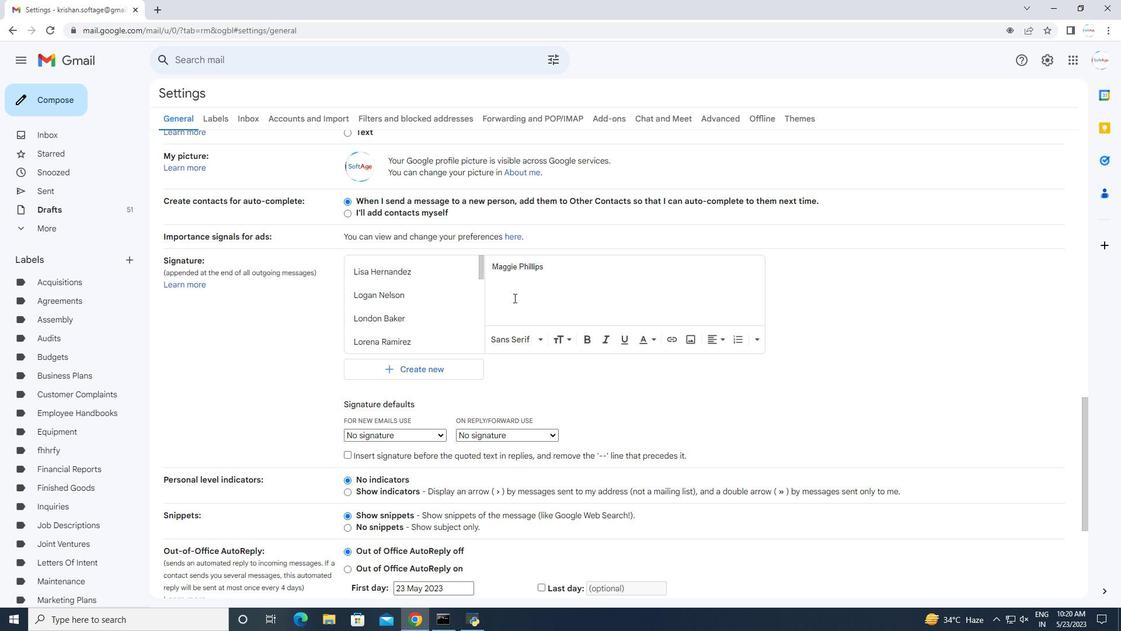 
Action: Mouse scrolled (514, 297) with delta (0, 0)
Screenshot: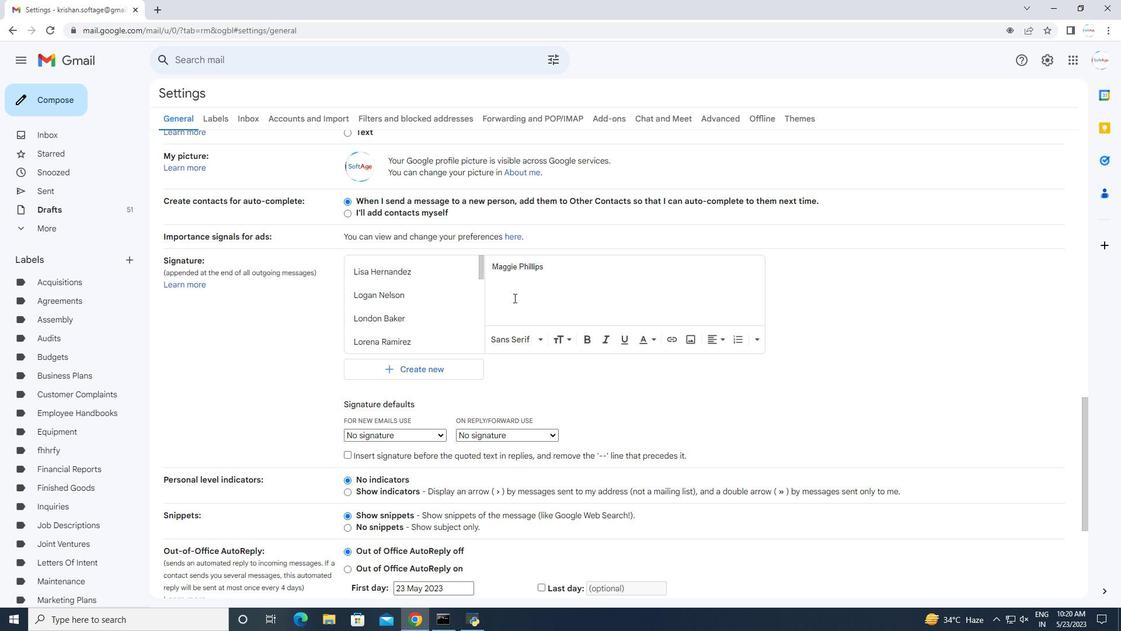 
Action: Mouse scrolled (514, 297) with delta (0, 0)
Screenshot: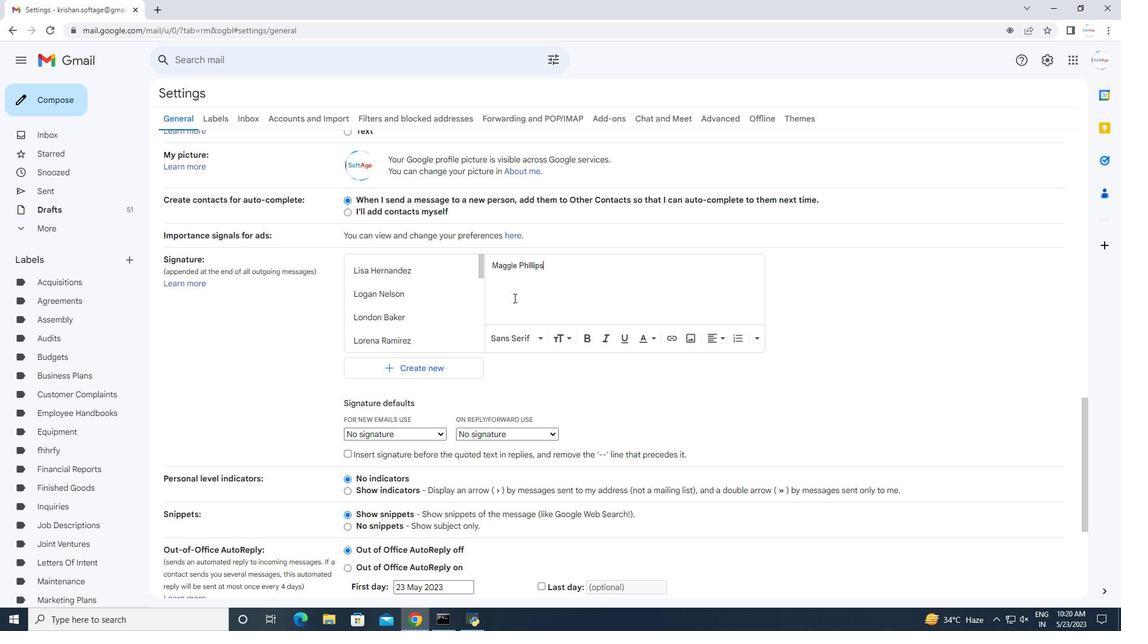 
Action: Mouse scrolled (514, 297) with delta (0, 0)
Screenshot: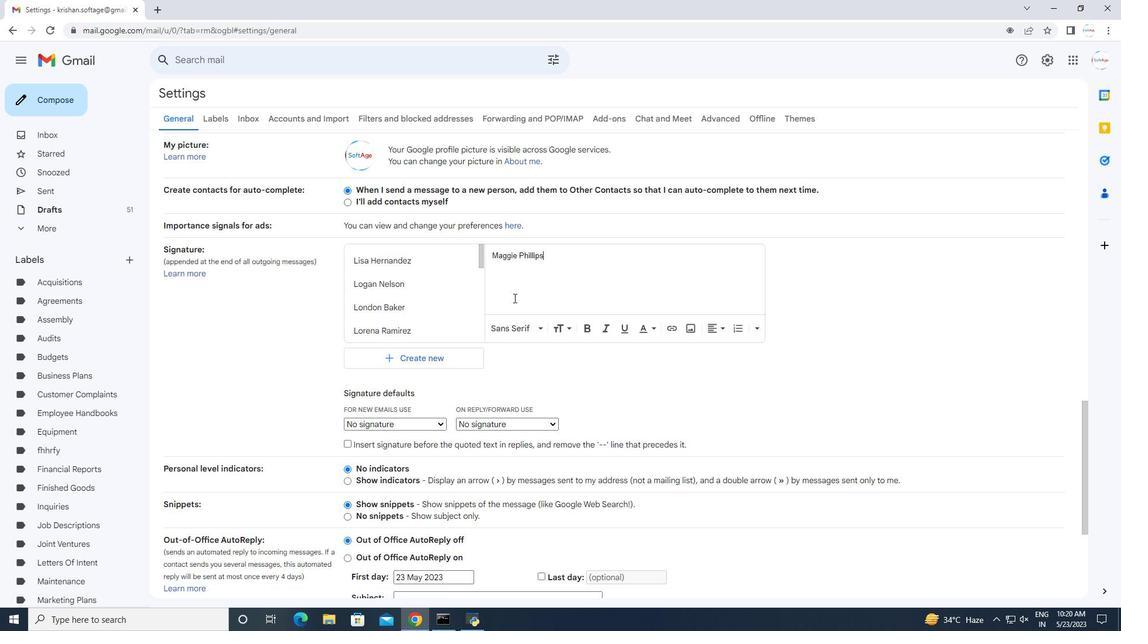 
Action: Mouse scrolled (514, 297) with delta (0, 0)
Screenshot: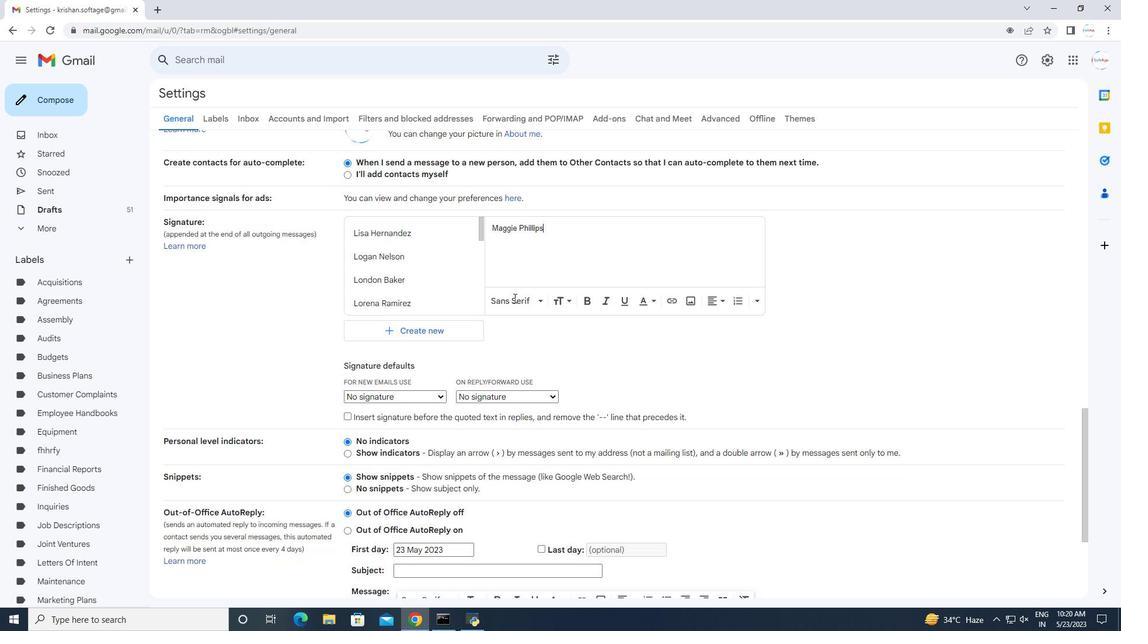 
Action: Mouse scrolled (514, 297) with delta (0, 0)
Screenshot: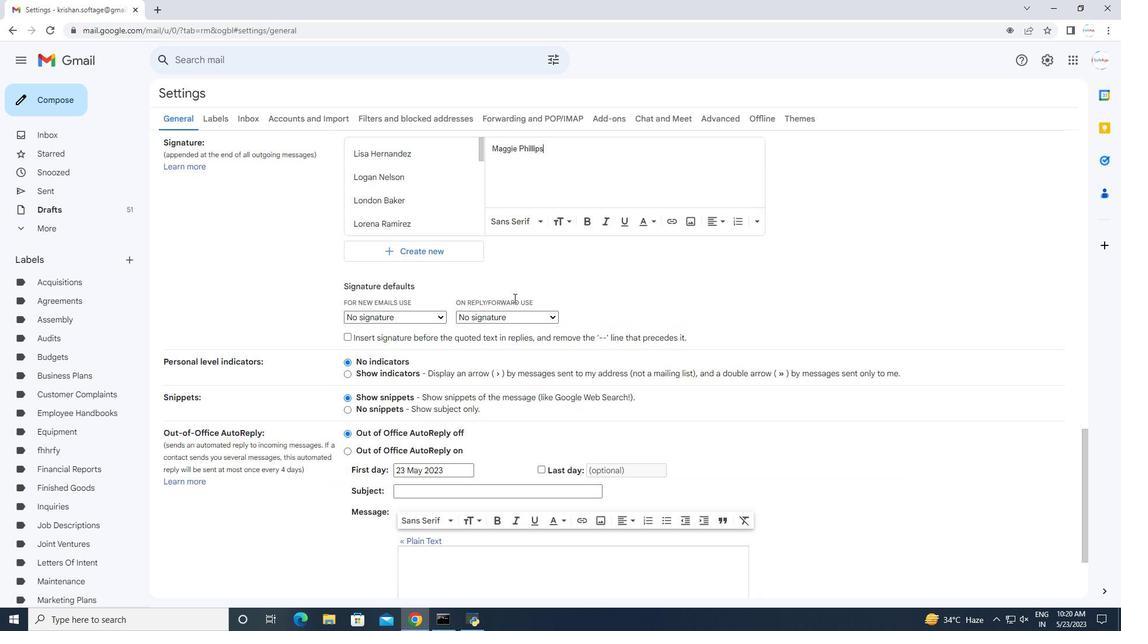 
Action: Mouse scrolled (514, 297) with delta (0, 0)
Screenshot: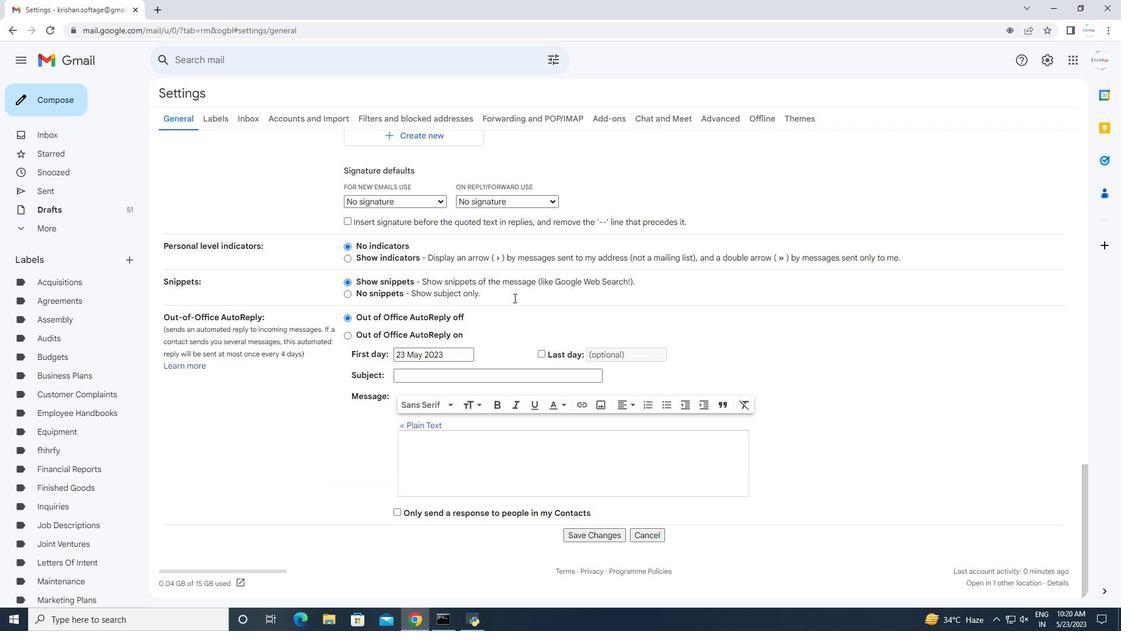 
Action: Mouse scrolled (514, 297) with delta (0, 0)
Screenshot: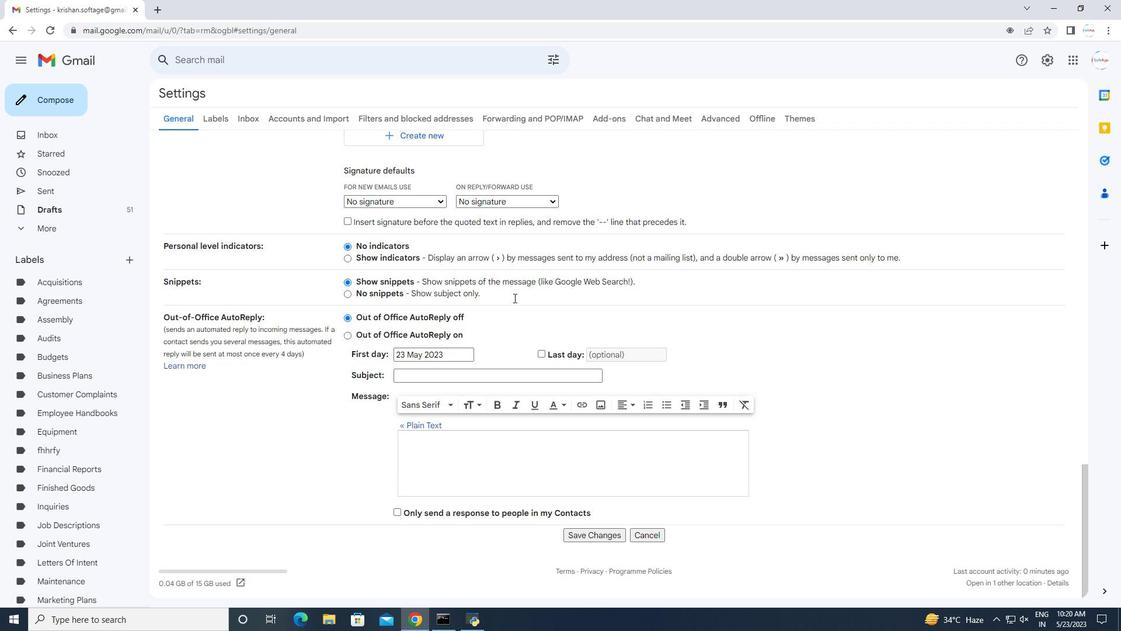 
Action: Mouse scrolled (514, 297) with delta (0, 0)
Screenshot: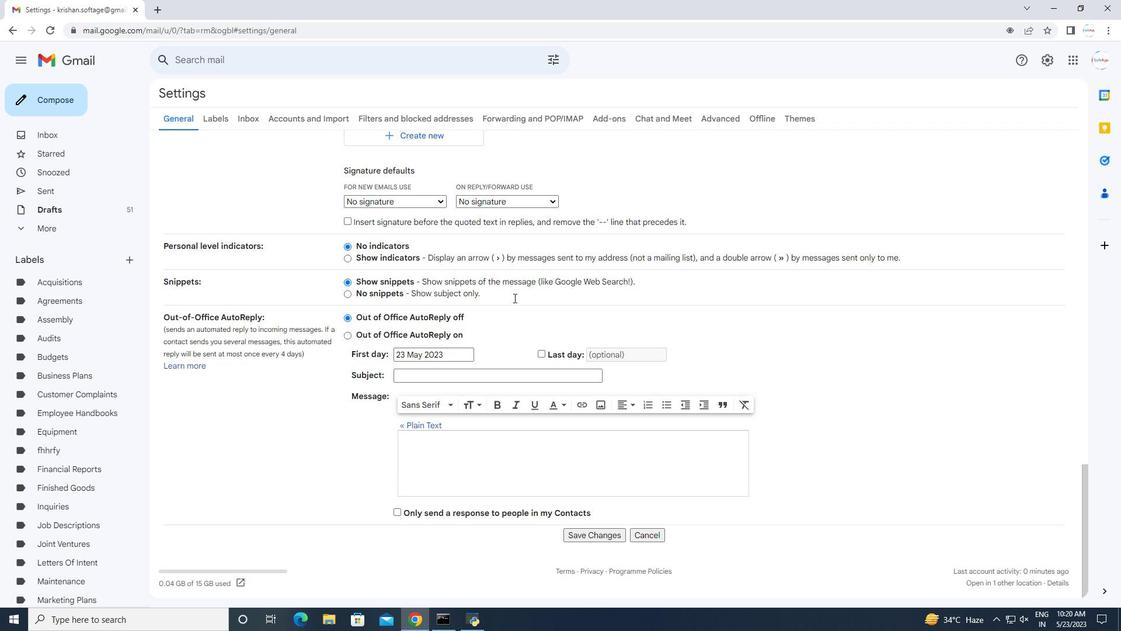 
Action: Mouse scrolled (514, 297) with delta (0, 0)
Screenshot: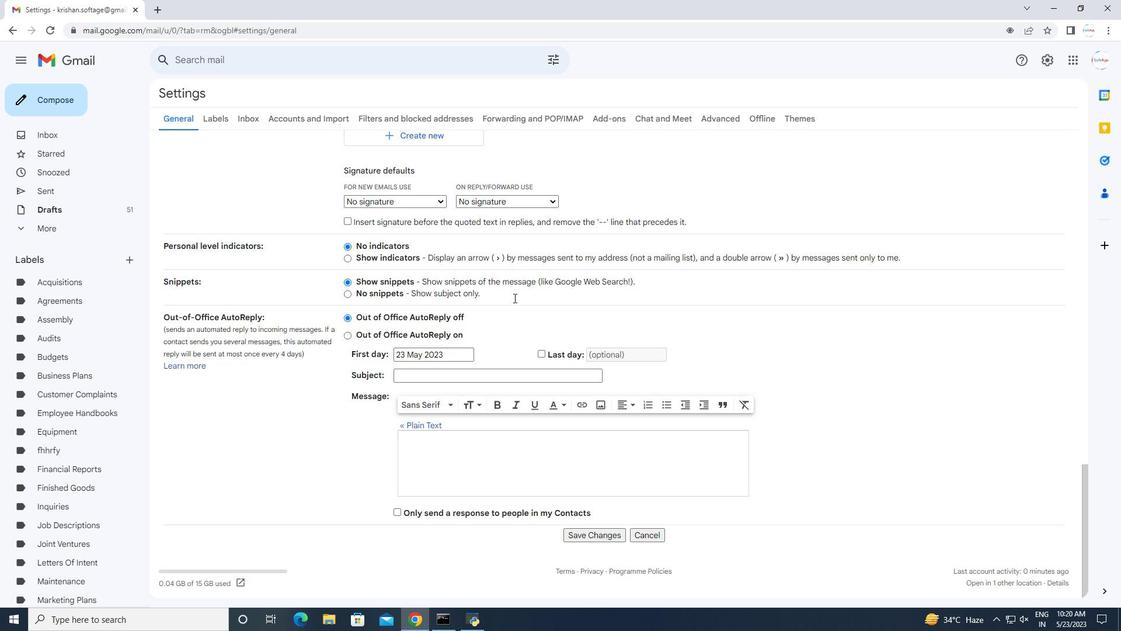 
Action: Mouse moved to (514, 299)
Screenshot: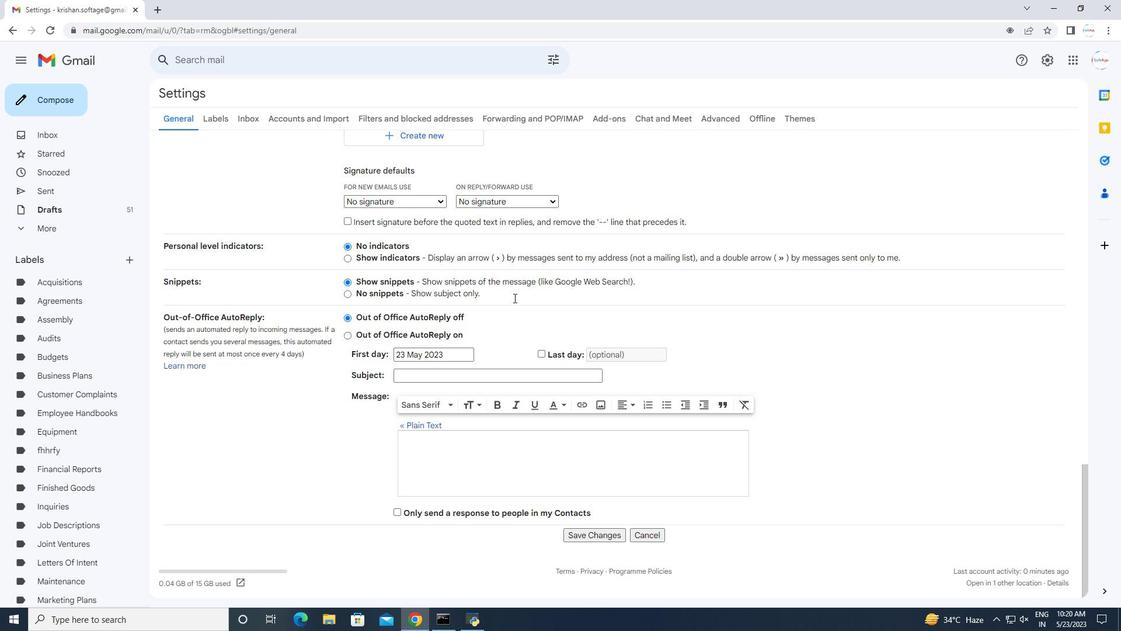 
Action: Mouse scrolled (514, 298) with delta (0, 0)
Screenshot: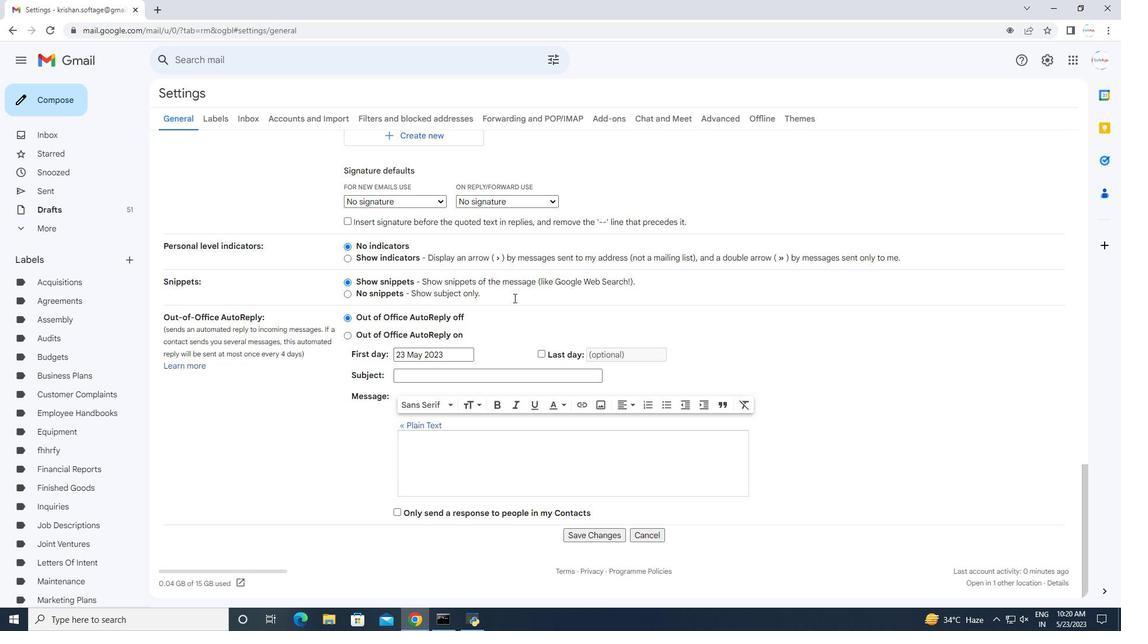 
Action: Mouse moved to (588, 536)
Screenshot: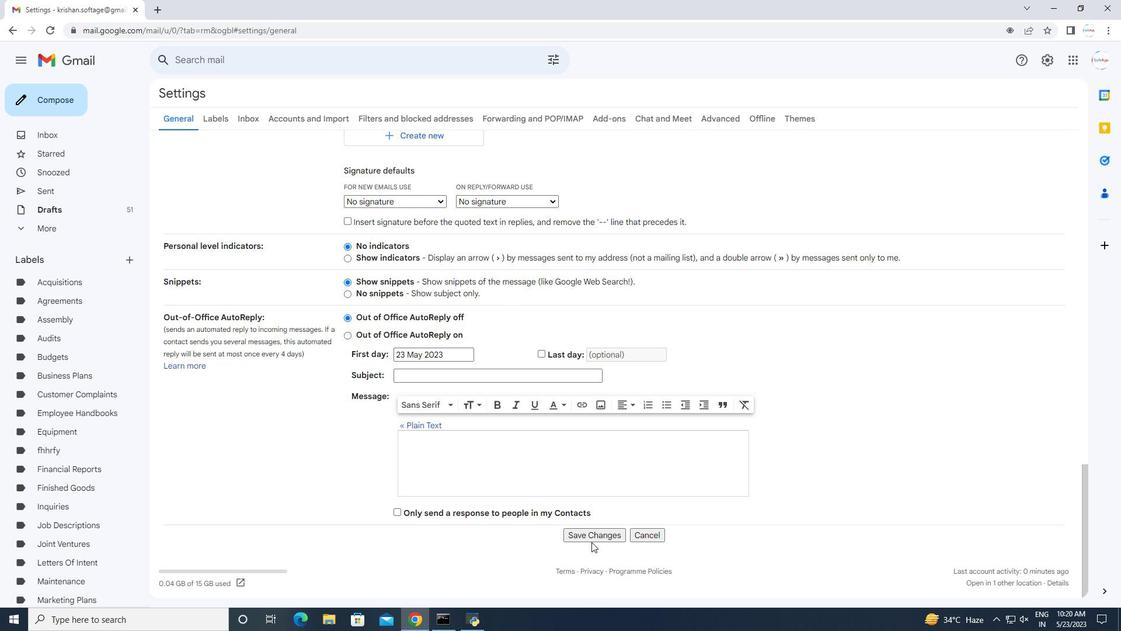 
Action: Mouse pressed left at (588, 536)
Screenshot: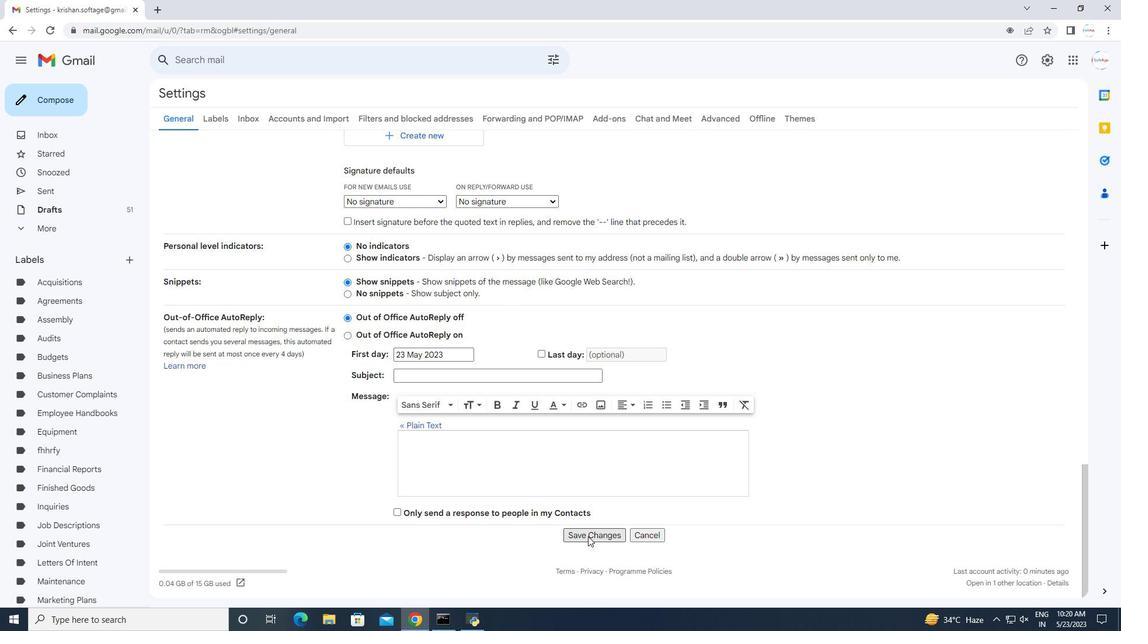 
Action: Mouse moved to (57, 103)
Screenshot: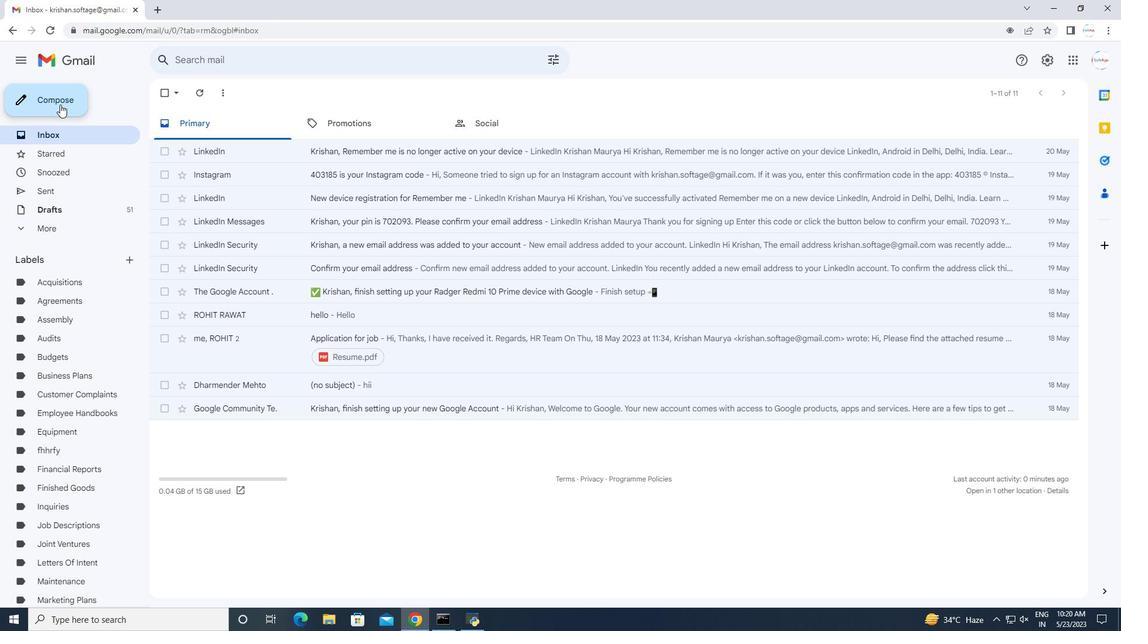 
Action: Mouse pressed left at (57, 103)
Screenshot: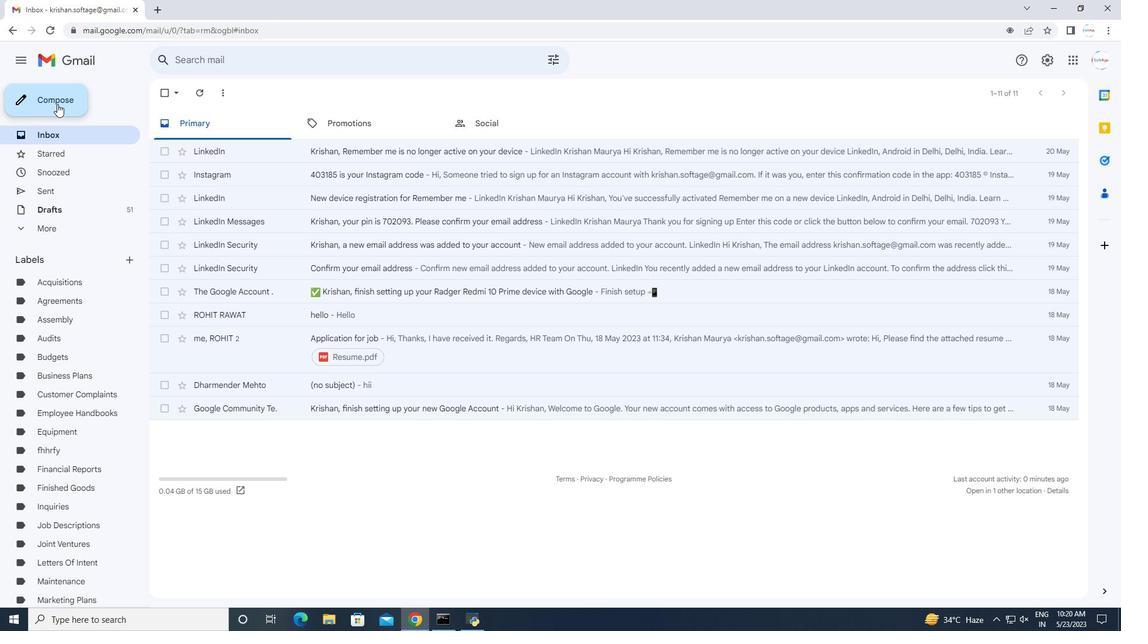 
Action: Mouse moved to (774, 287)
Screenshot: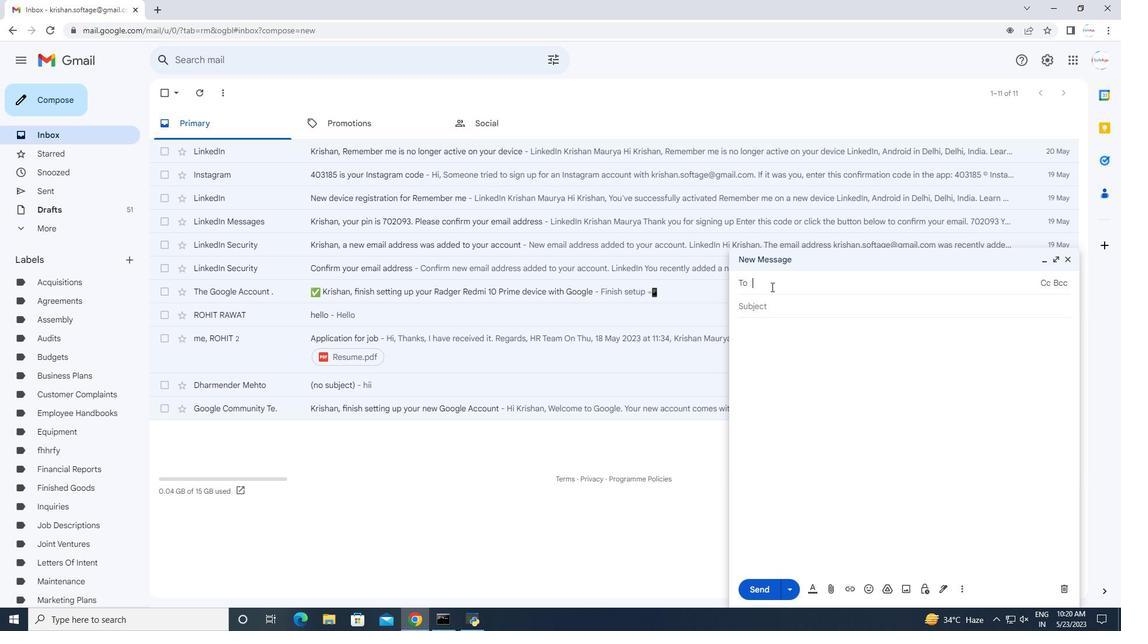 
Action: Mouse pressed left at (774, 287)
Screenshot: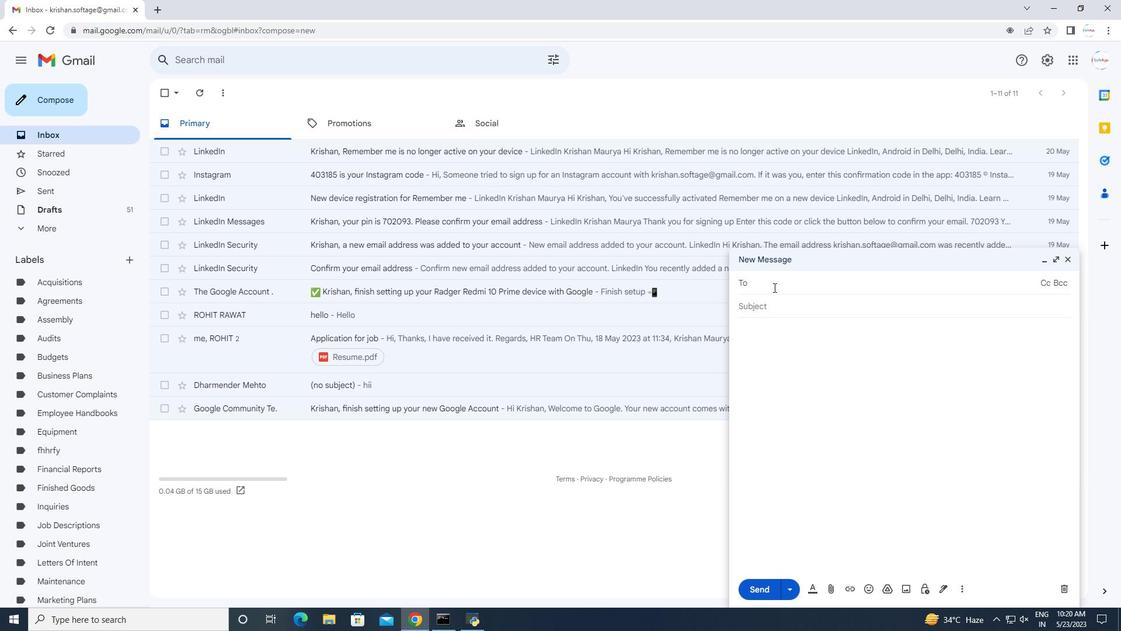 
Action: Key pressed softage.6<Key.shift>@softage.net<Key.tab><Key.tab><Key.tab><Key.shift>Hearfelt<Key.space>thanks<Key.space>and<Key.space>warm<Key.space>wishes
Screenshot: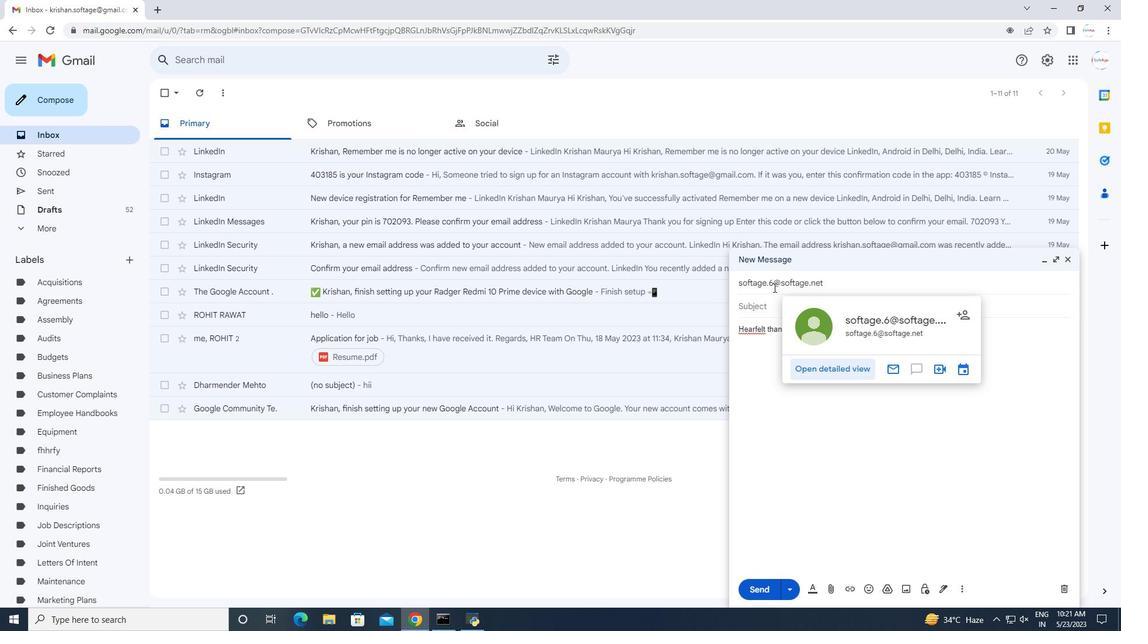 
Action: Mouse moved to (742, 361)
Screenshot: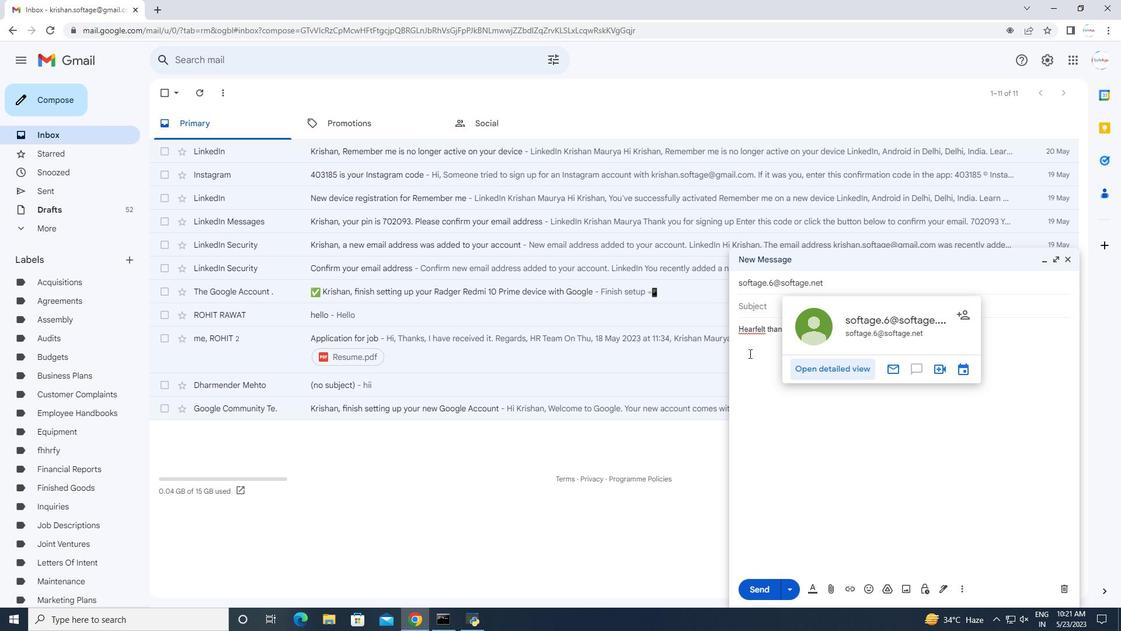 
Action: Mouse pressed left at (742, 361)
Screenshot: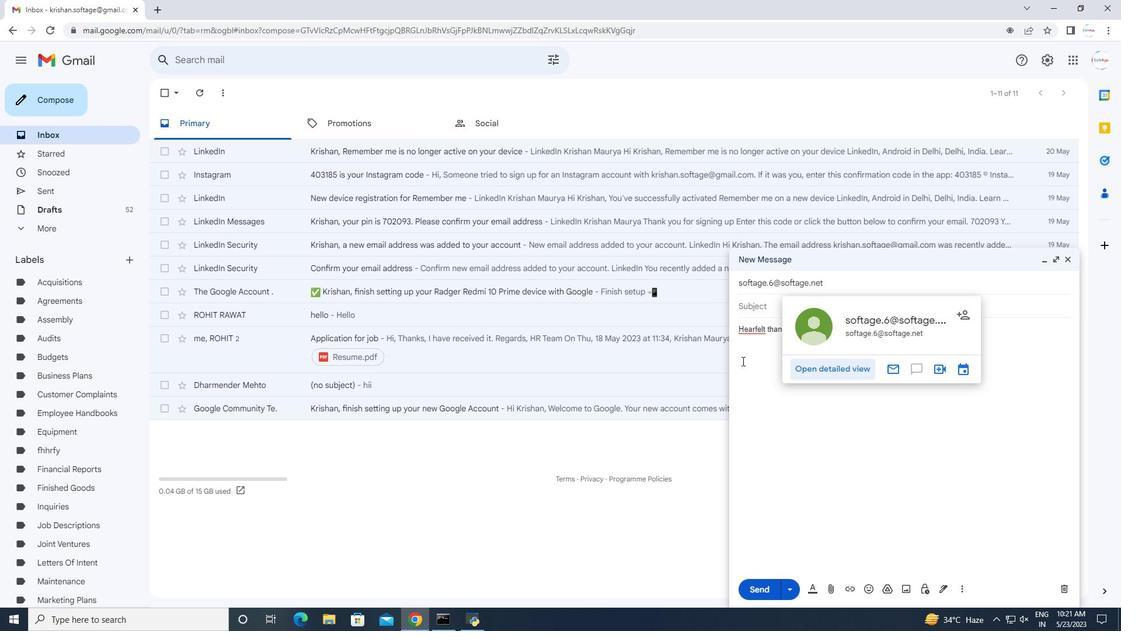 
Action: Mouse moved to (751, 330)
Screenshot: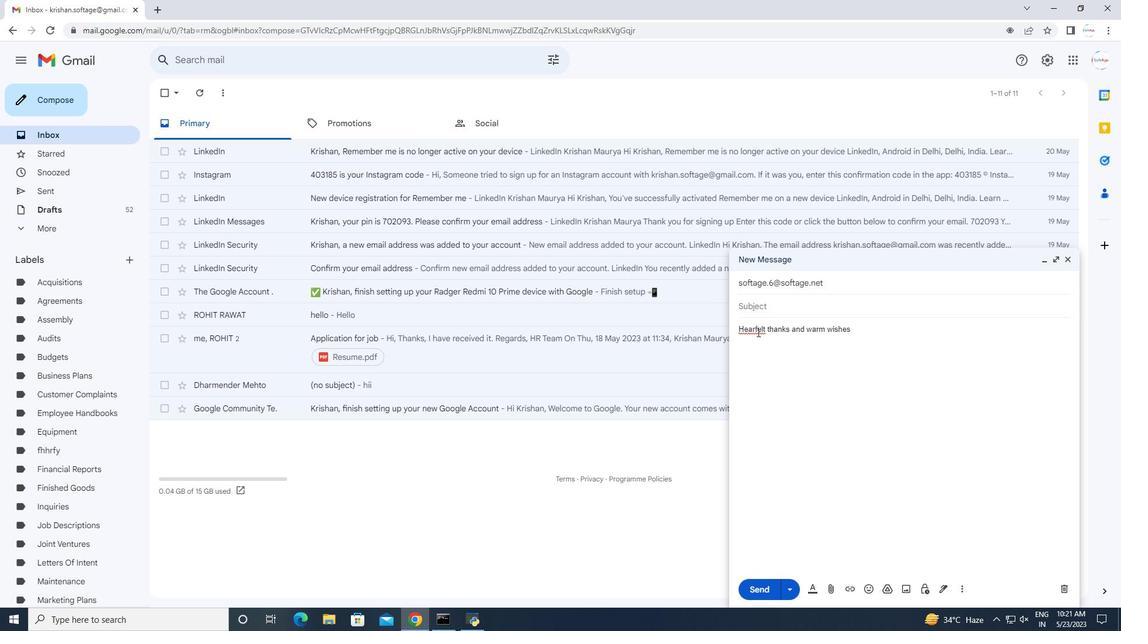 
Action: Mouse pressed left at (751, 330)
Screenshot: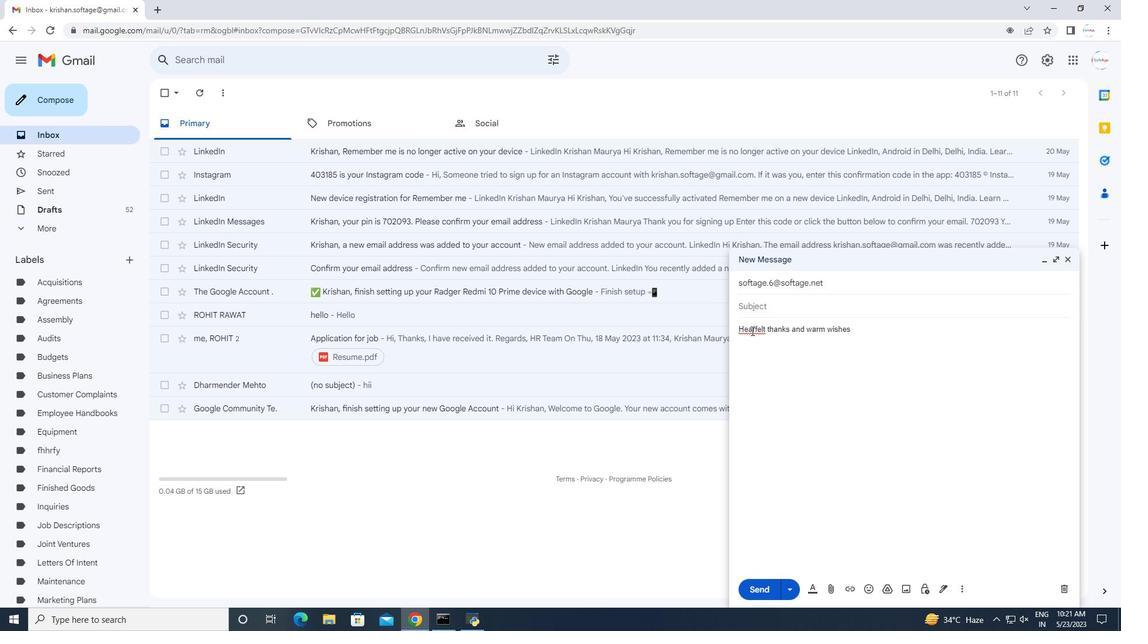 
Action: Mouse moved to (764, 347)
Screenshot: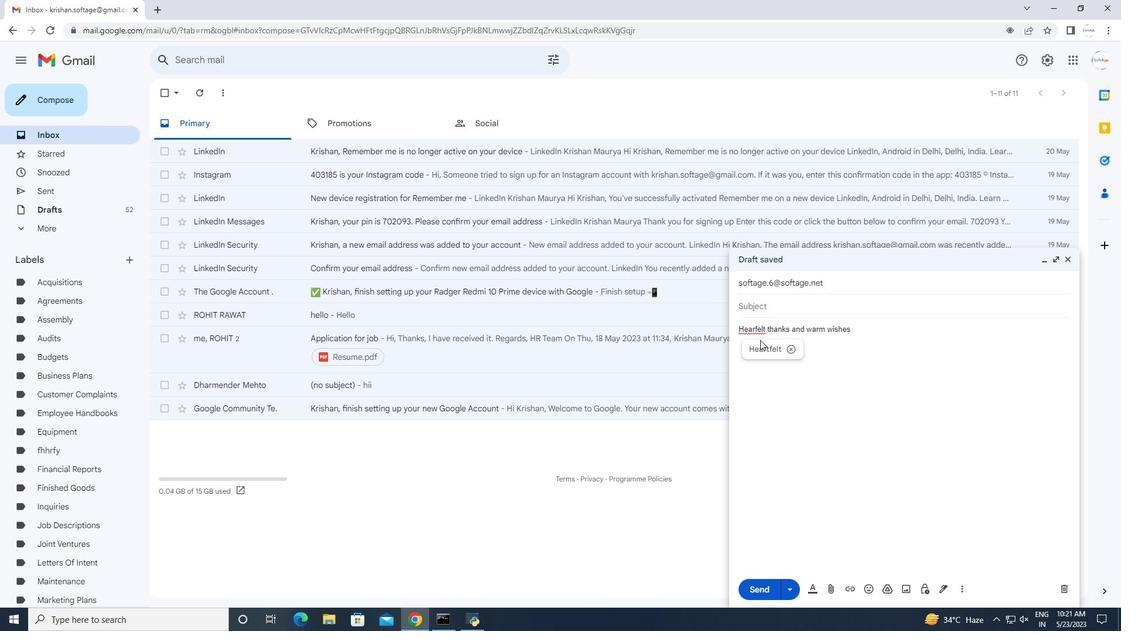 
Action: Mouse pressed left at (764, 347)
Screenshot: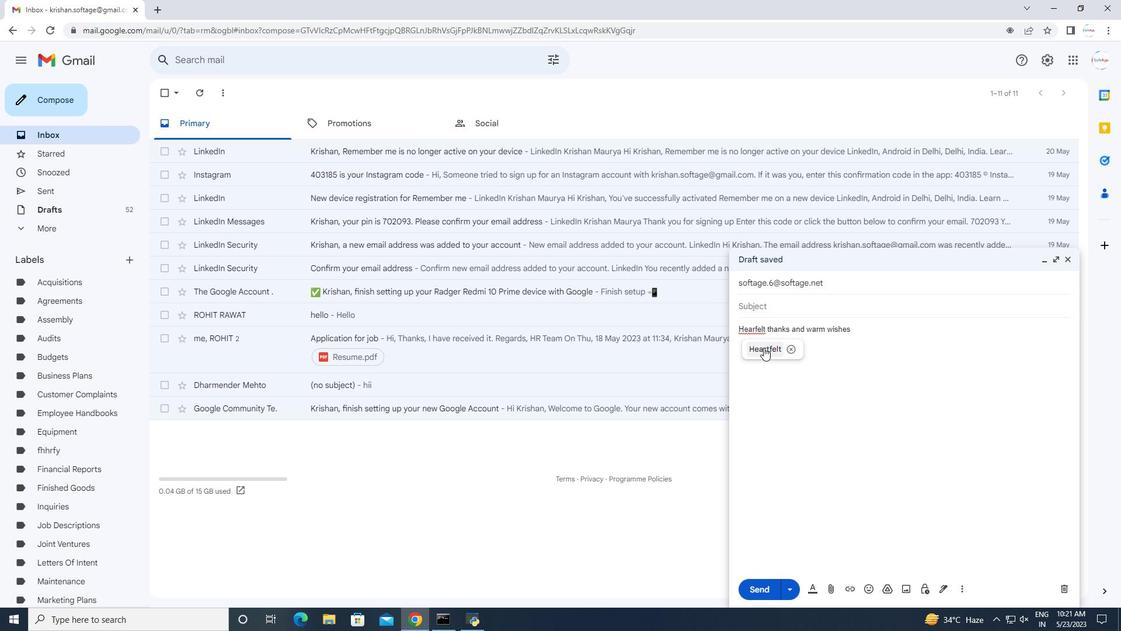 
Action: Mouse moved to (856, 330)
Screenshot: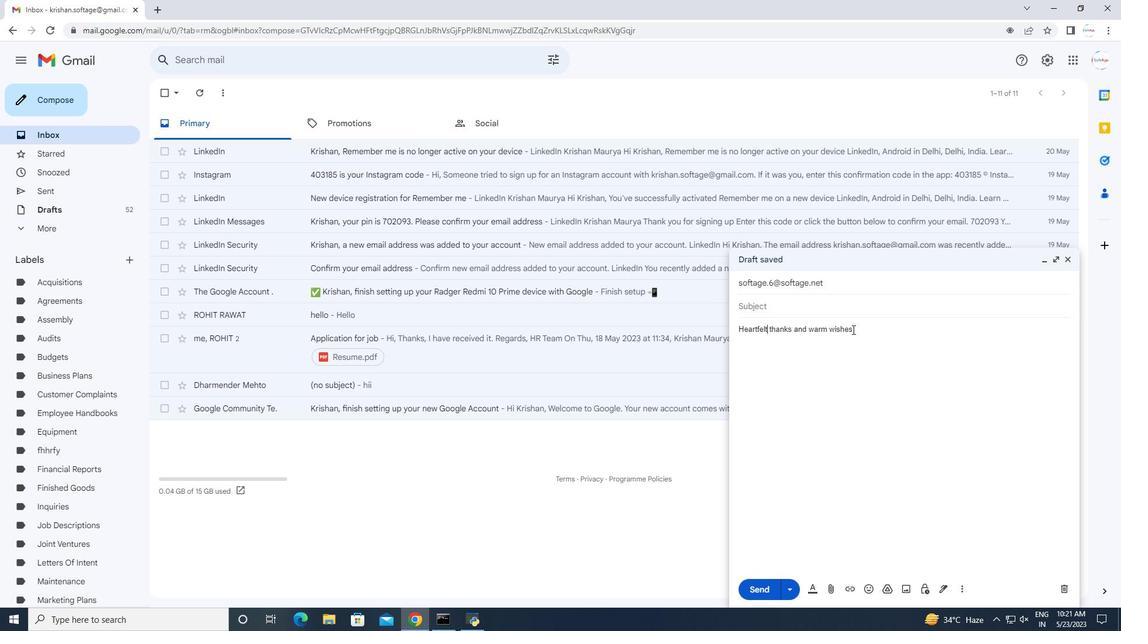 
Action: Mouse pressed left at (856, 330)
Screenshot: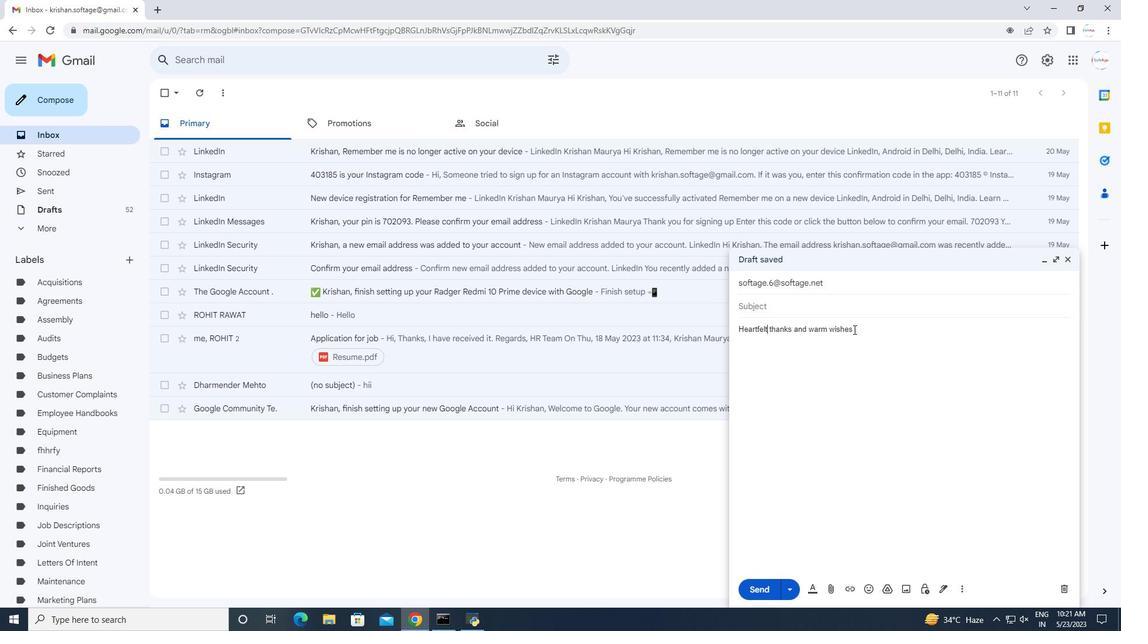 
Action: Key pressed .
Screenshot: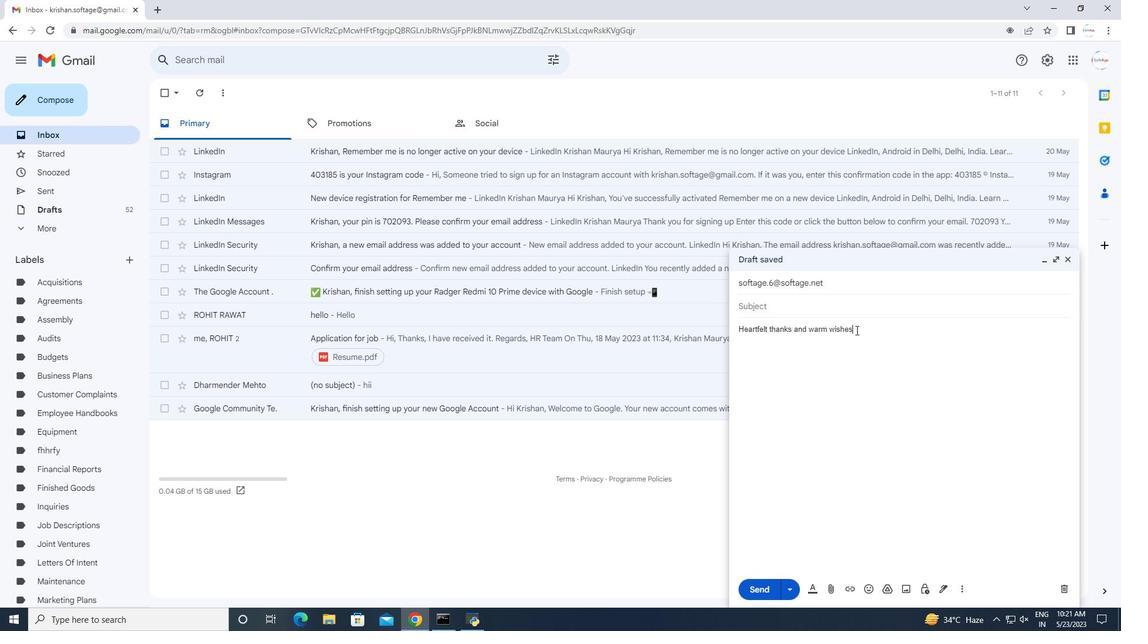 
Action: Mouse moved to (944, 590)
Screenshot: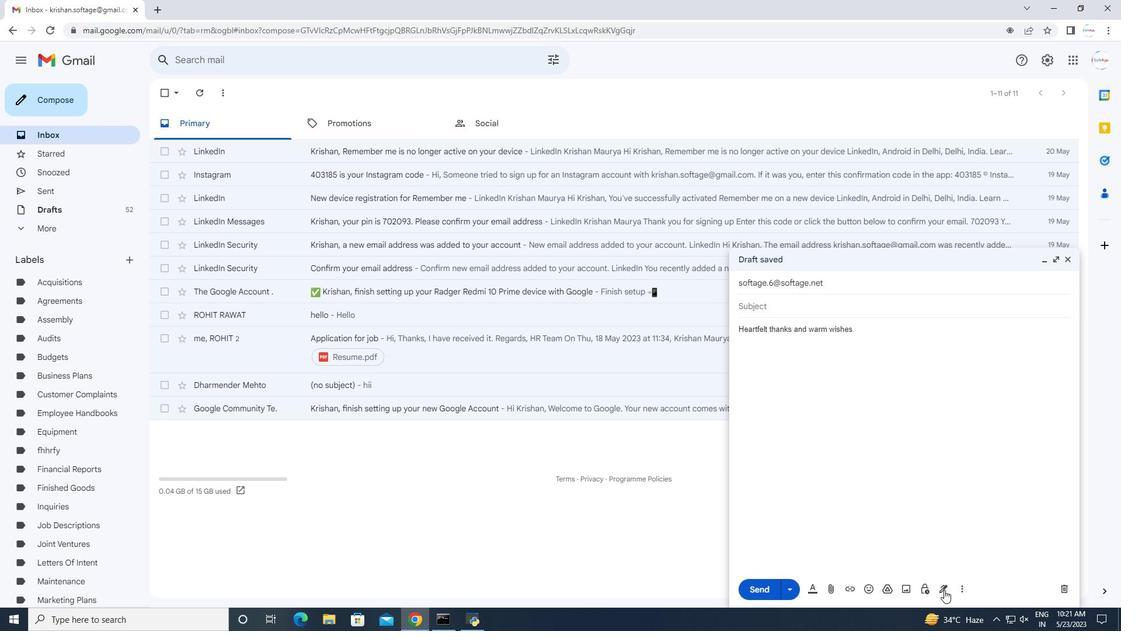 
Action: Mouse pressed left at (944, 590)
Screenshot: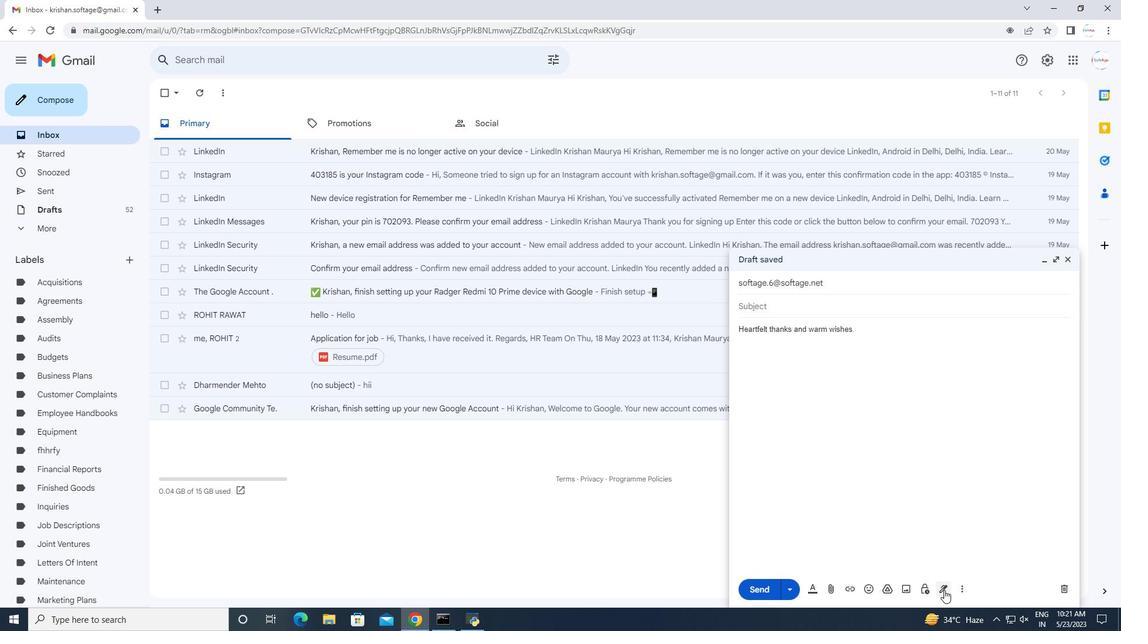 
Action: Mouse moved to (975, 562)
Screenshot: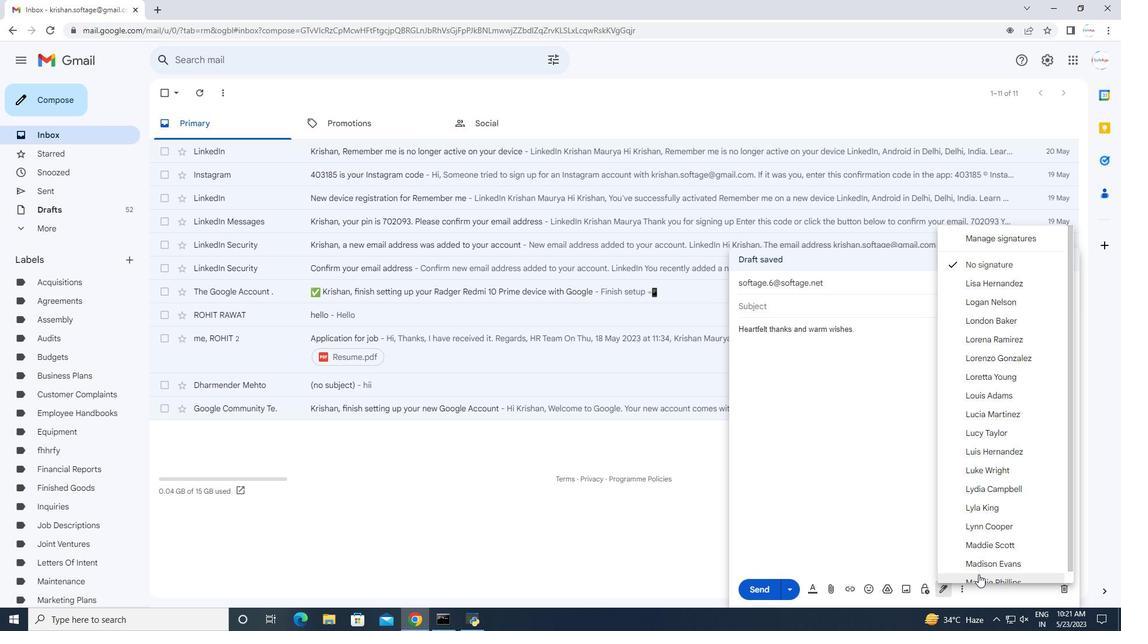
Action: Mouse scrolled (975, 562) with delta (0, 0)
Screenshot: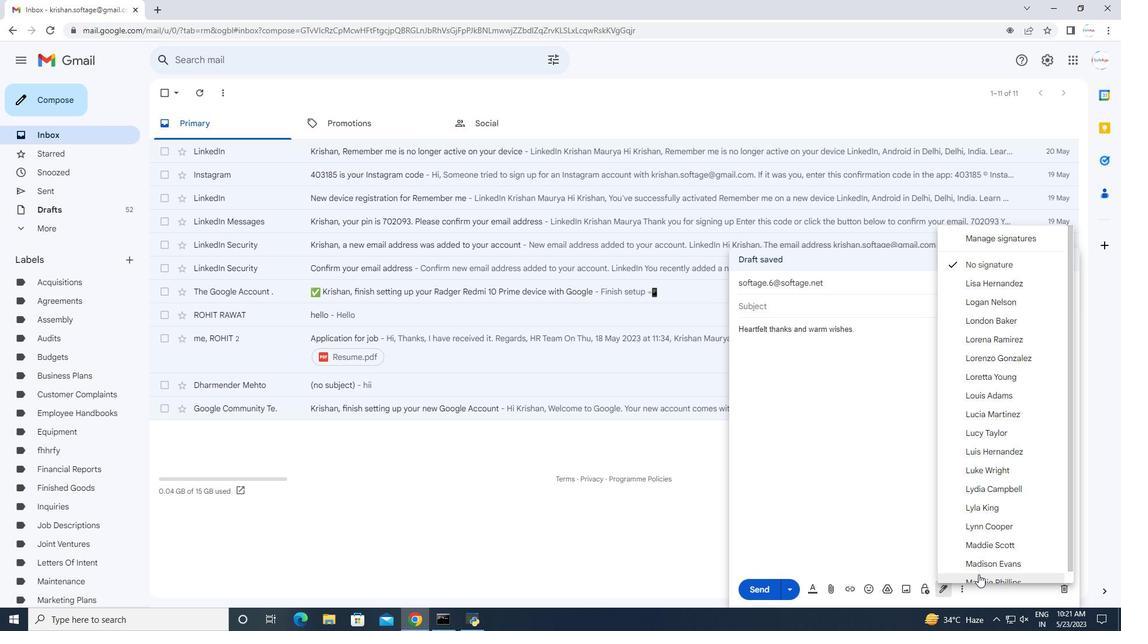 
Action: Mouse moved to (971, 549)
Screenshot: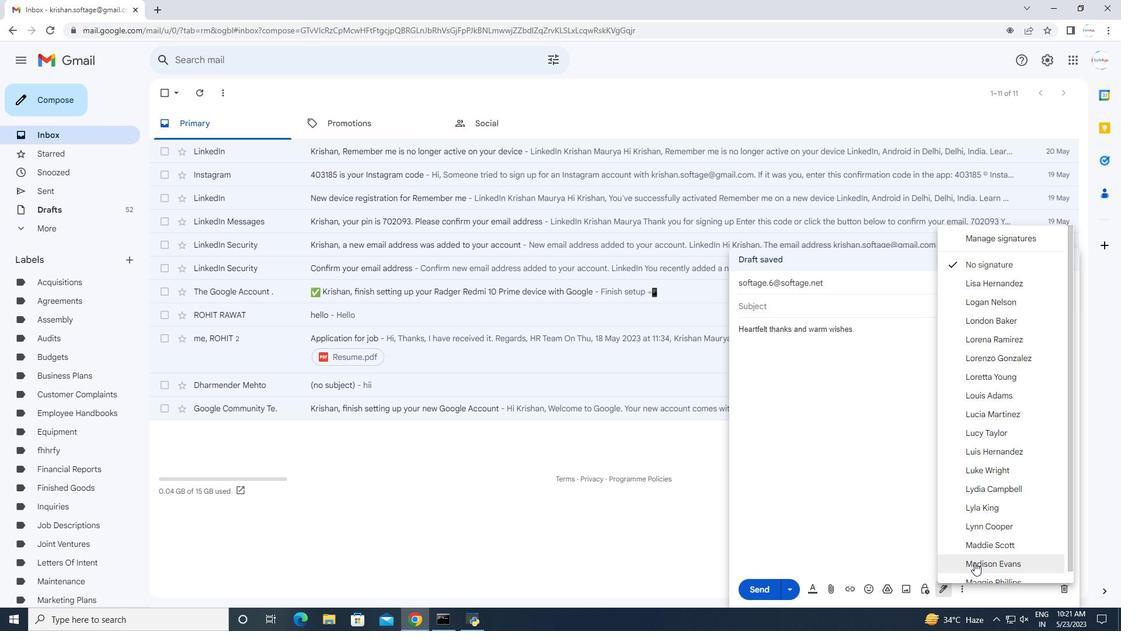 
Action: Mouse scrolled (971, 548) with delta (0, 0)
Screenshot: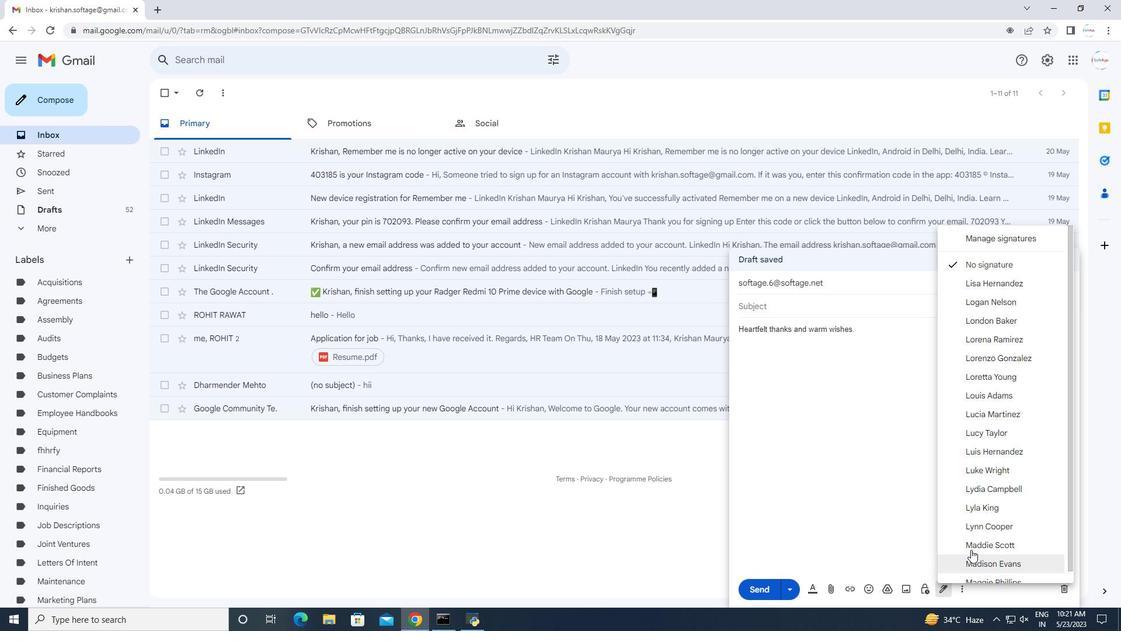 
Action: Mouse scrolled (971, 548) with delta (0, 0)
Screenshot: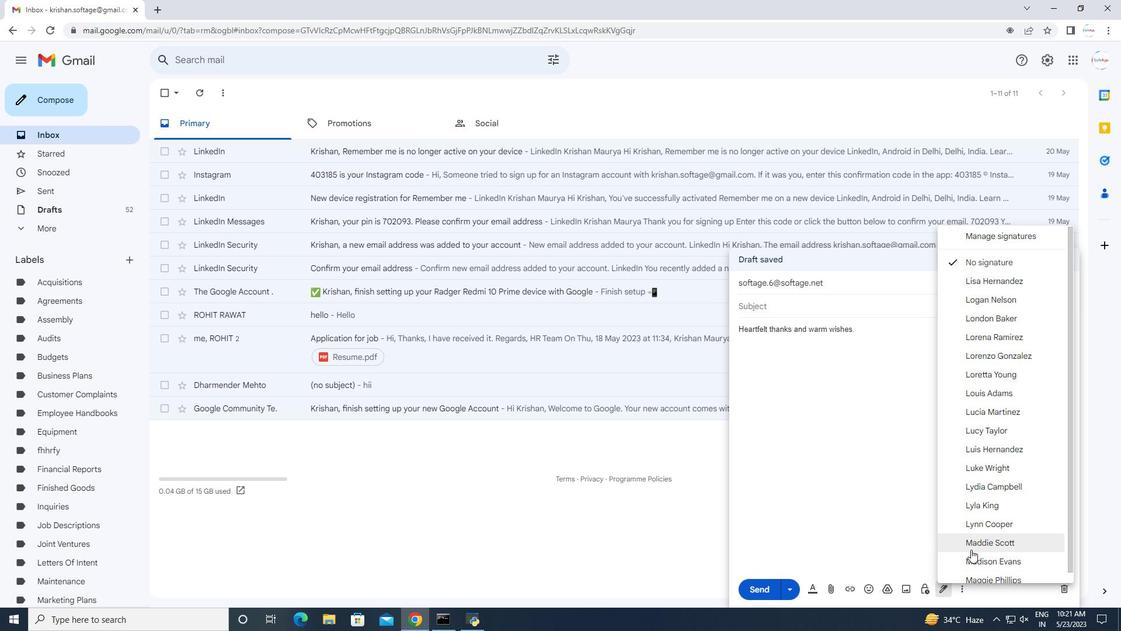 
Action: Mouse scrolled (971, 548) with delta (0, 0)
Screenshot: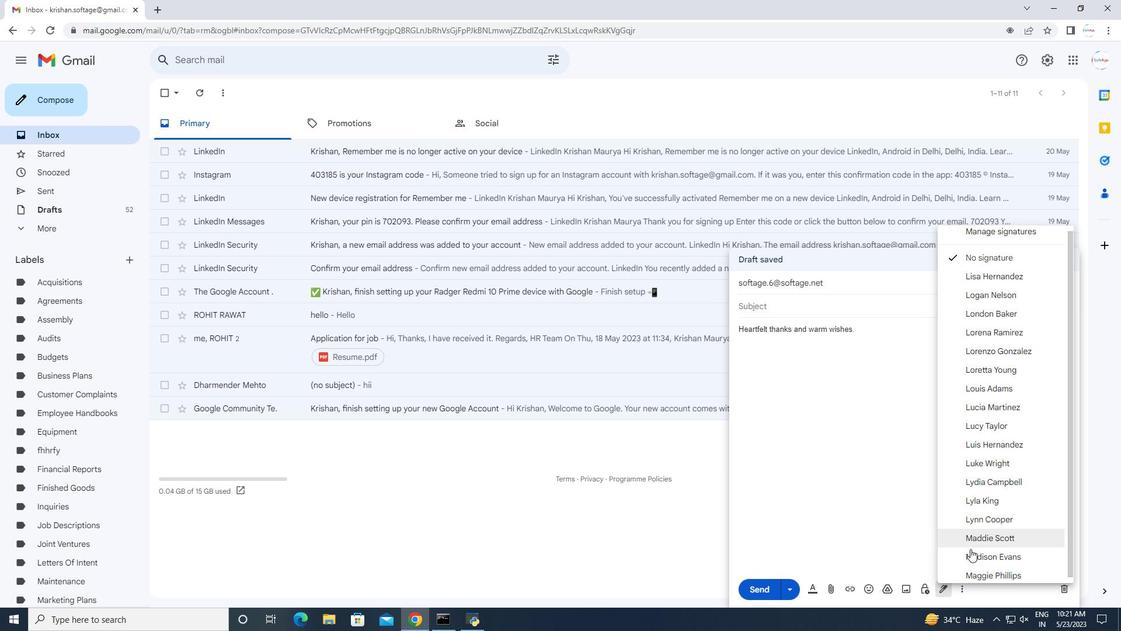 
Action: Mouse scrolled (971, 548) with delta (0, 0)
Screenshot: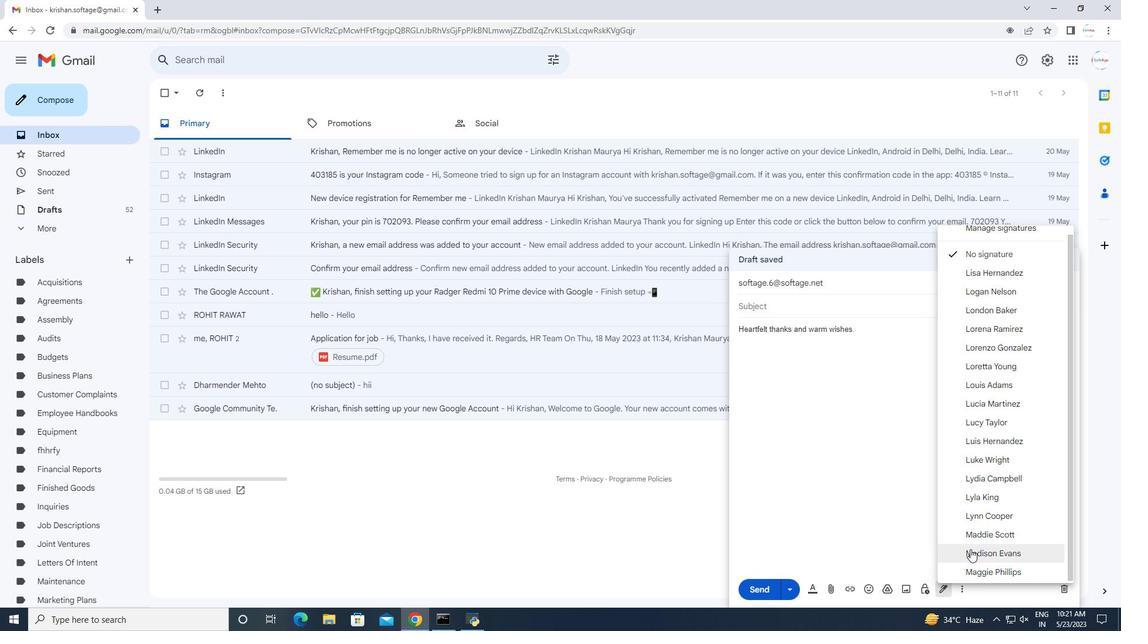 
Action: Mouse moved to (980, 567)
Screenshot: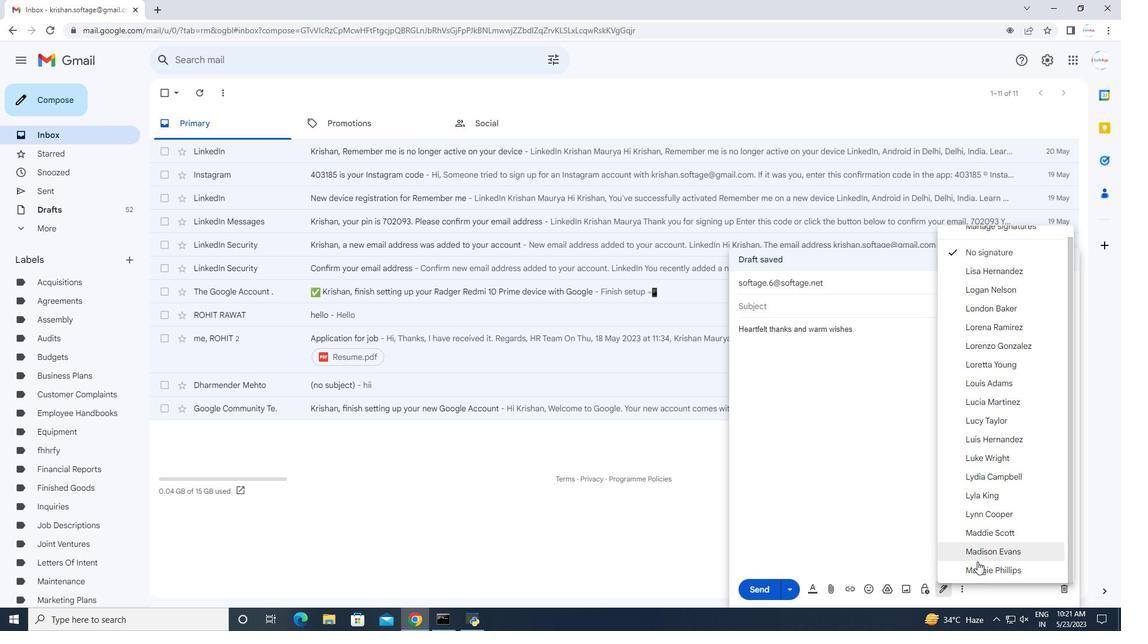 
Action: Mouse pressed left at (980, 567)
Screenshot: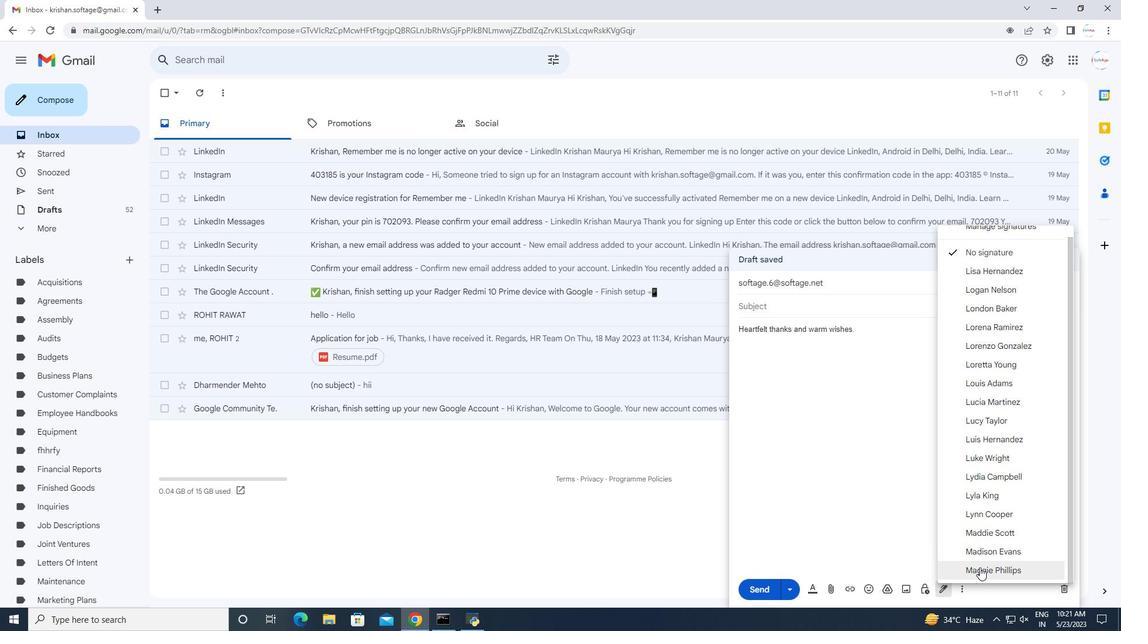 
Action: Mouse moved to (964, 590)
Screenshot: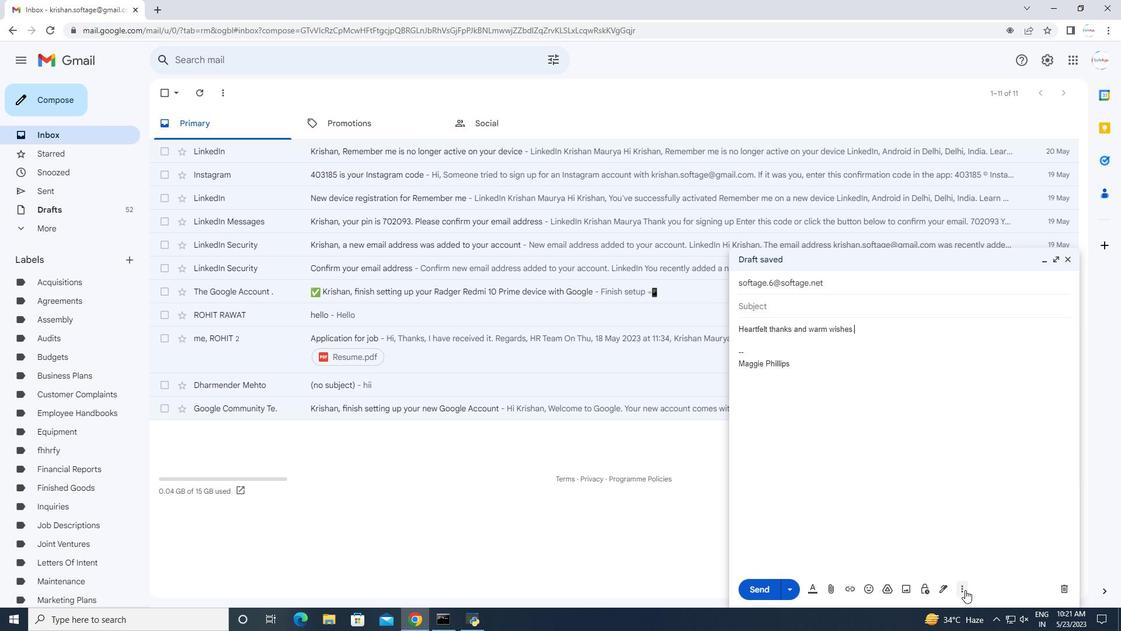 
Action: Mouse pressed left at (964, 590)
Screenshot: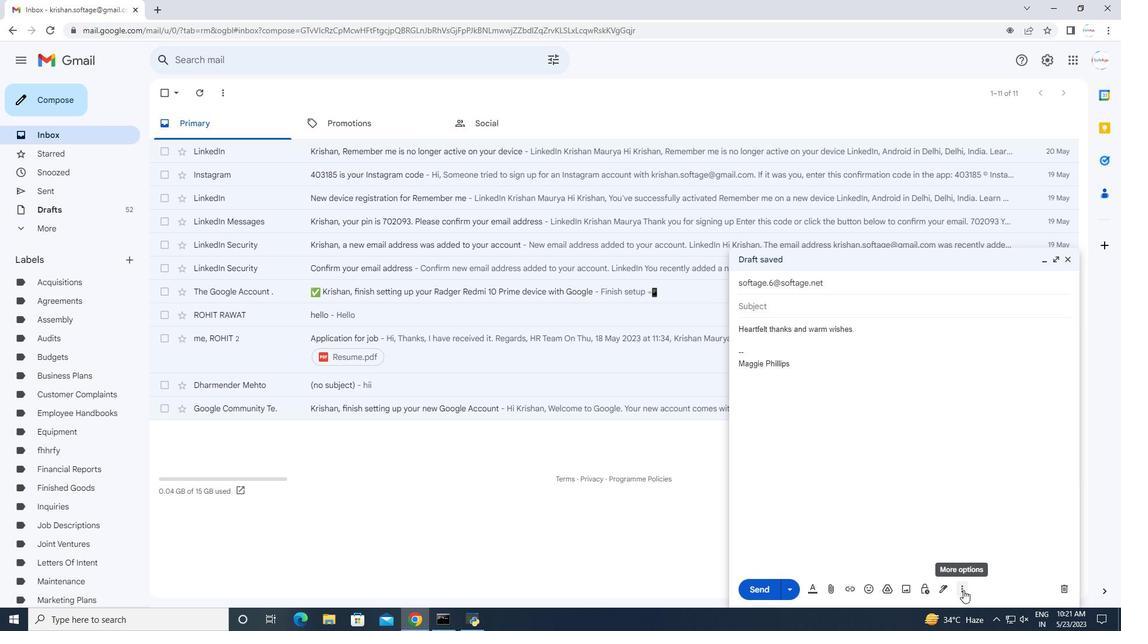 
Action: Mouse moved to (988, 484)
Screenshot: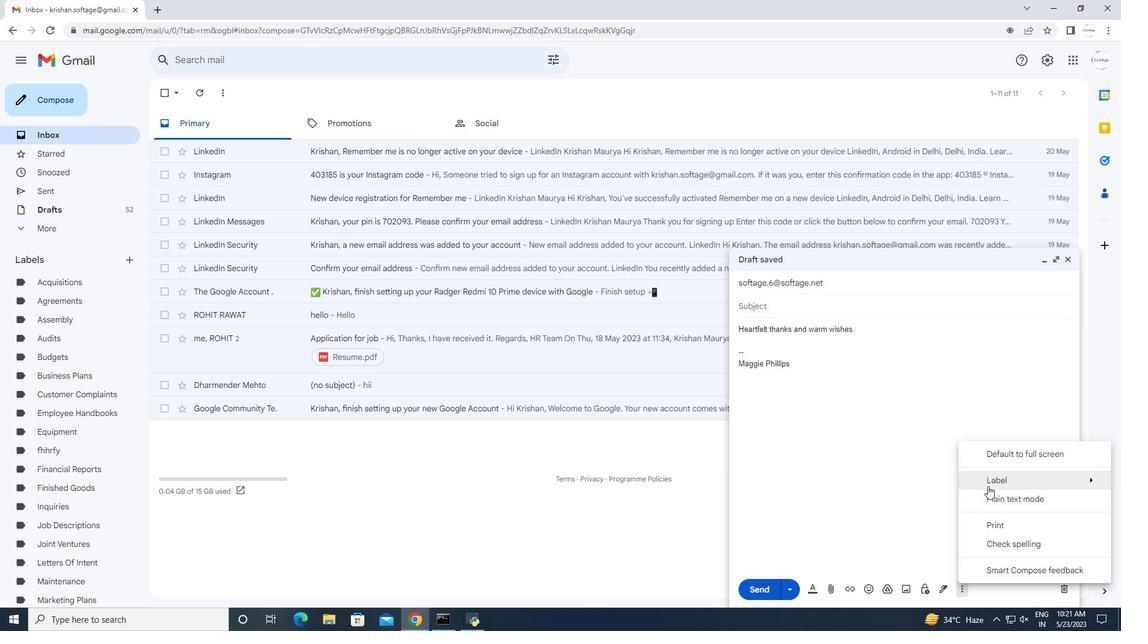 
Action: Mouse pressed left at (988, 484)
Screenshot: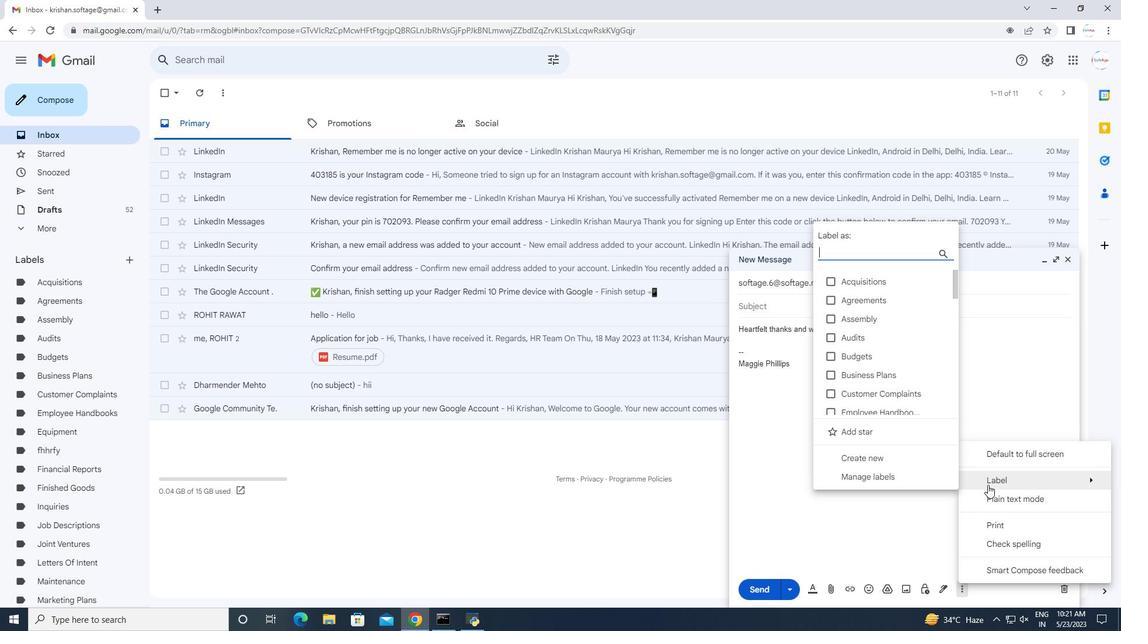 
Action: Mouse moved to (871, 460)
Screenshot: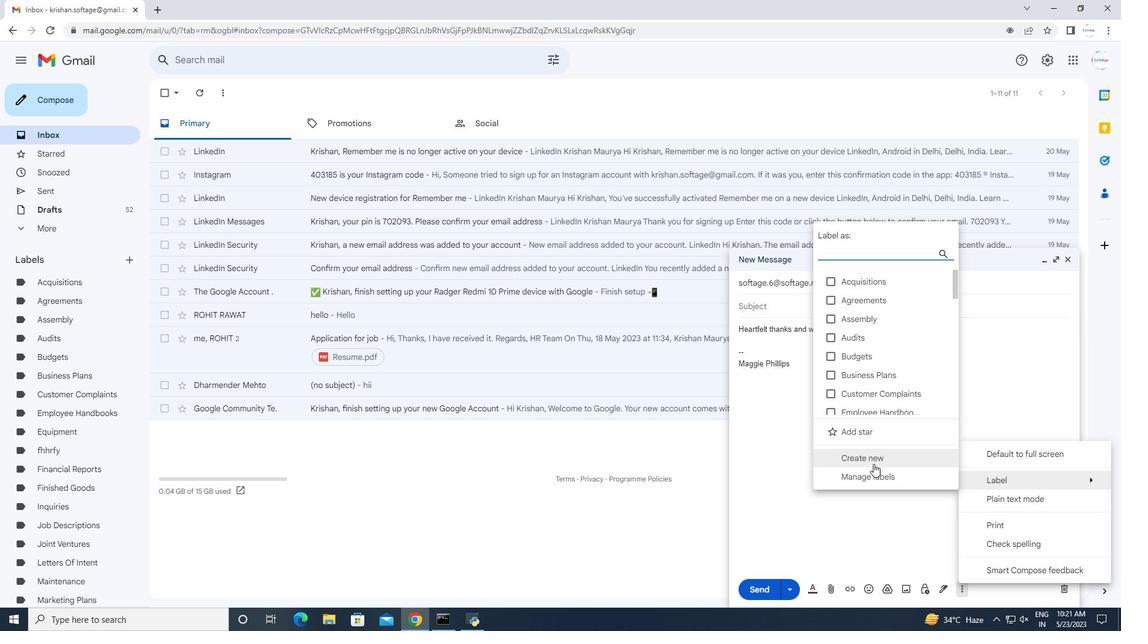 
Action: Mouse pressed left at (871, 460)
Screenshot: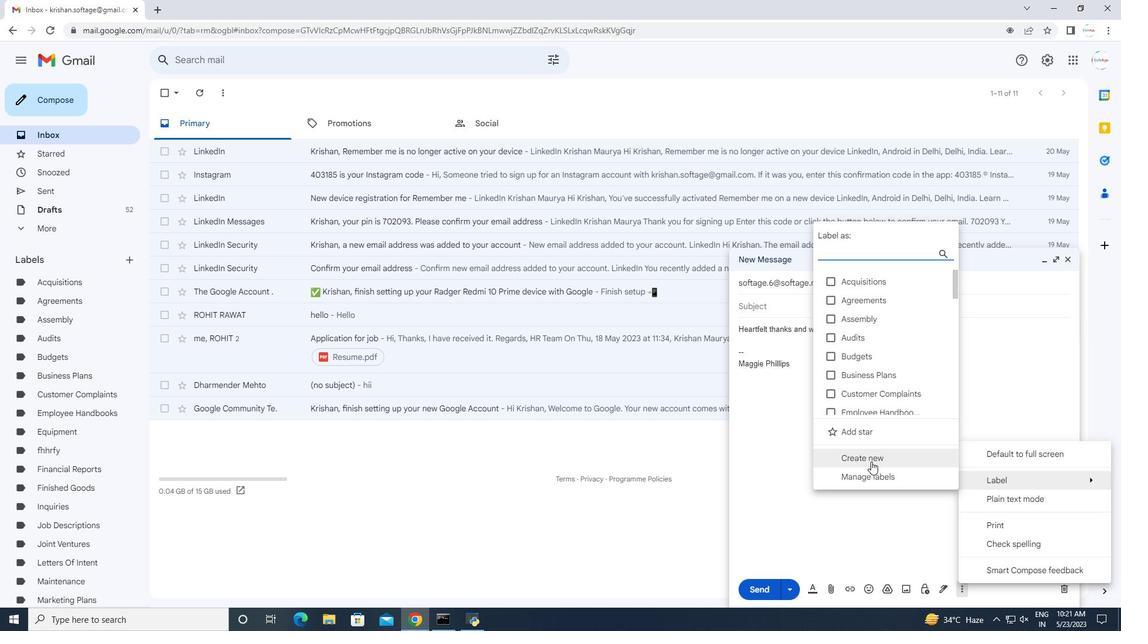 
Action: Mouse moved to (543, 309)
Screenshot: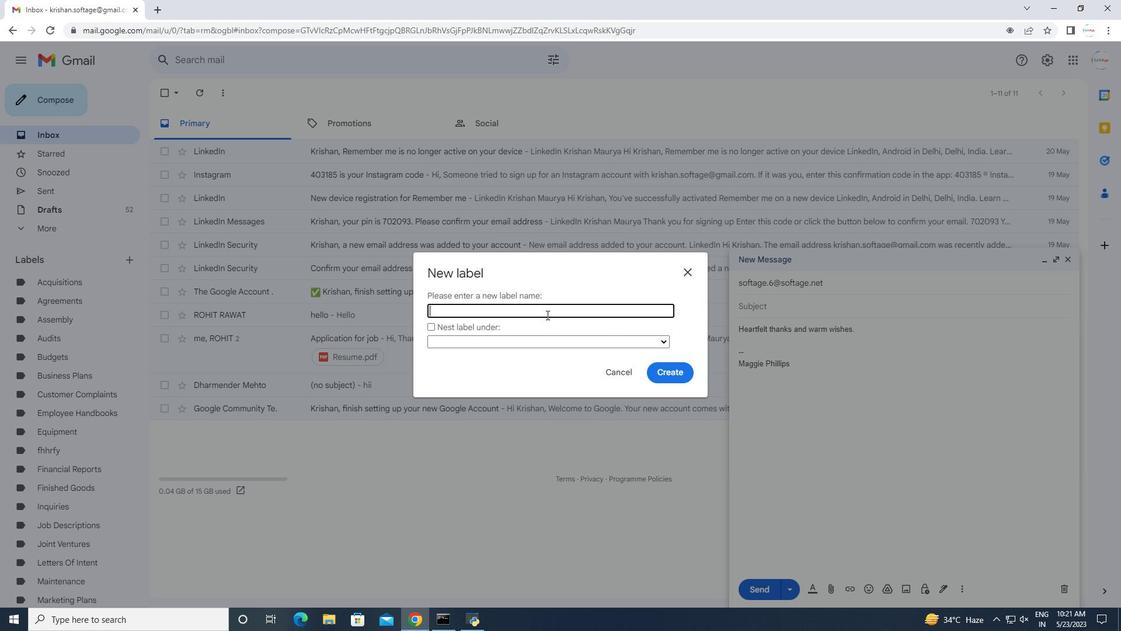 
Action: Mouse pressed left at (543, 309)
Screenshot: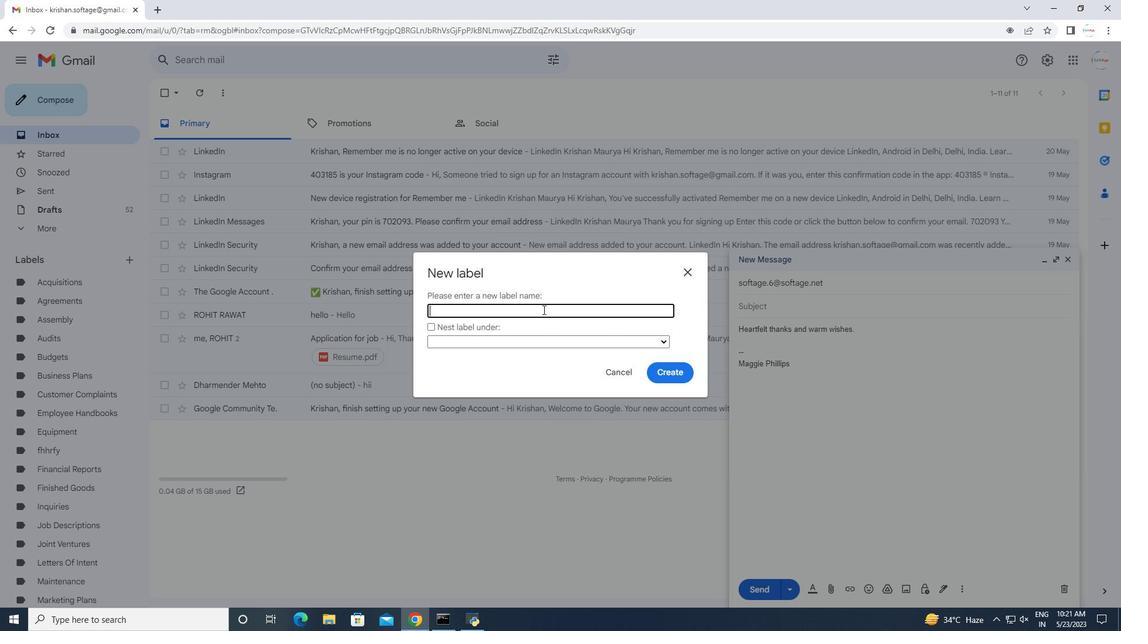 
Action: Key pressed <Key.shift>Momoranda
Screenshot: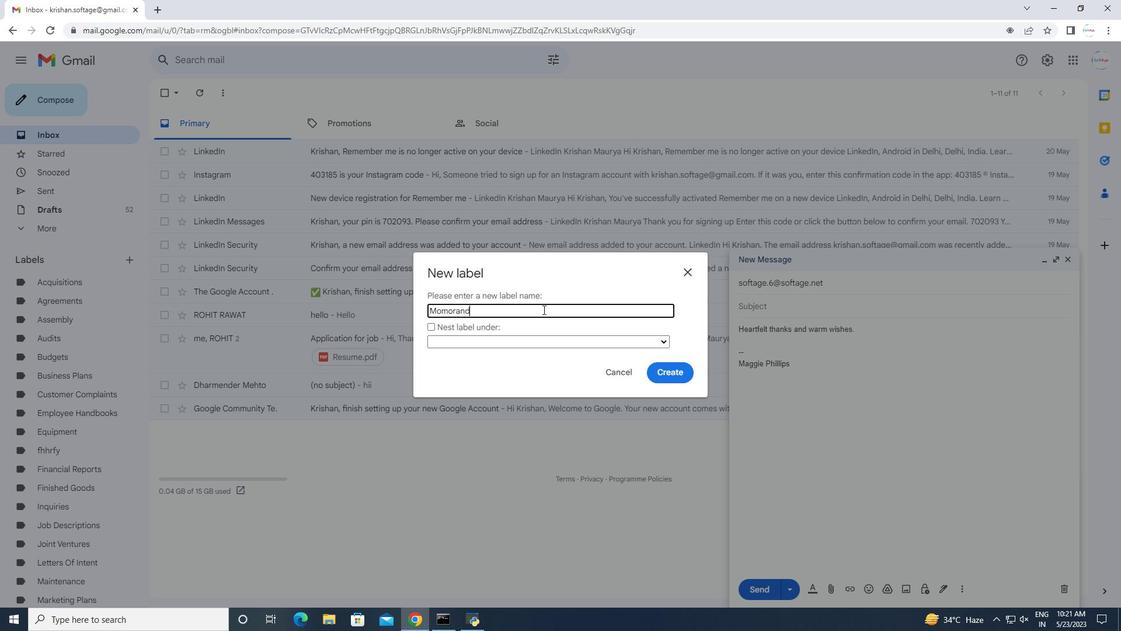 
Action: Mouse moved to (663, 368)
Screenshot: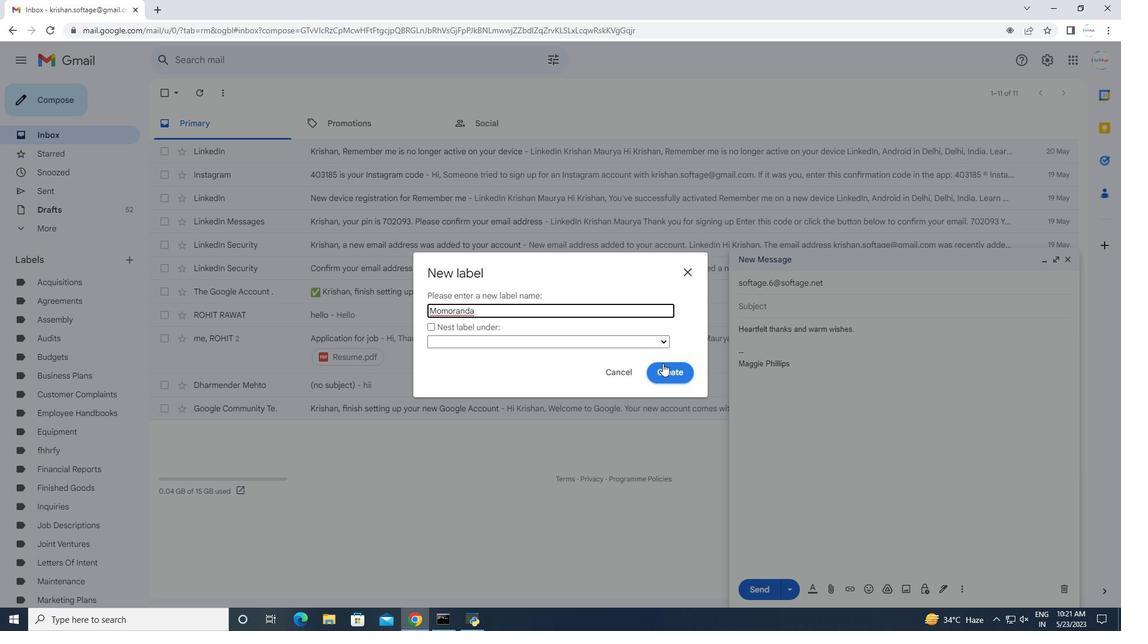 
Action: Mouse pressed left at (663, 368)
Screenshot: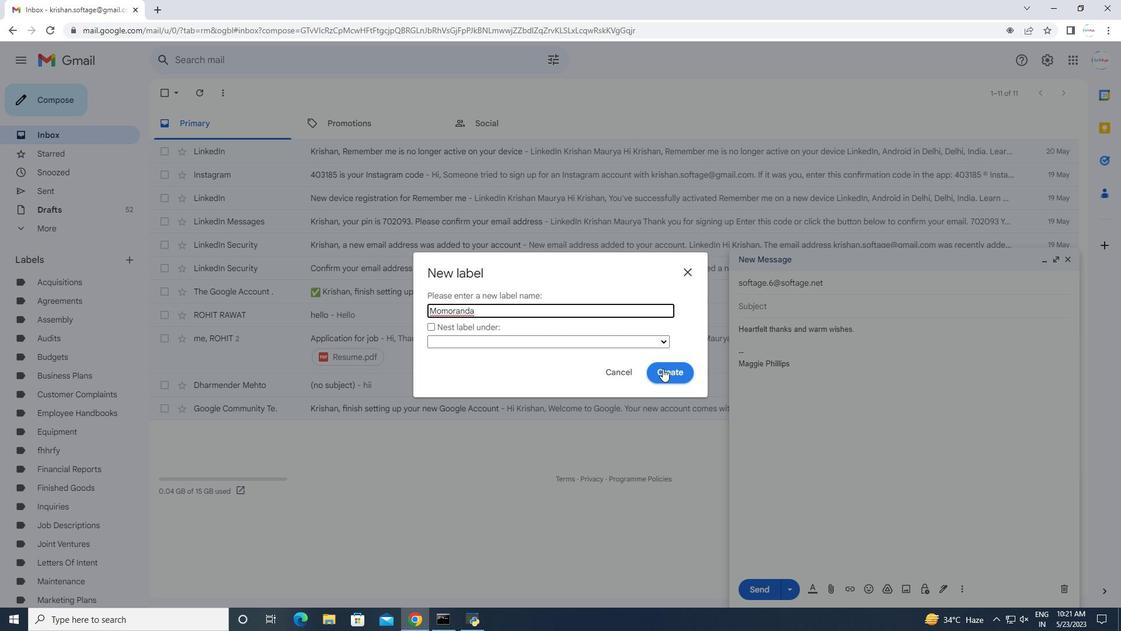 
Action: Mouse moved to (729, 309)
Screenshot: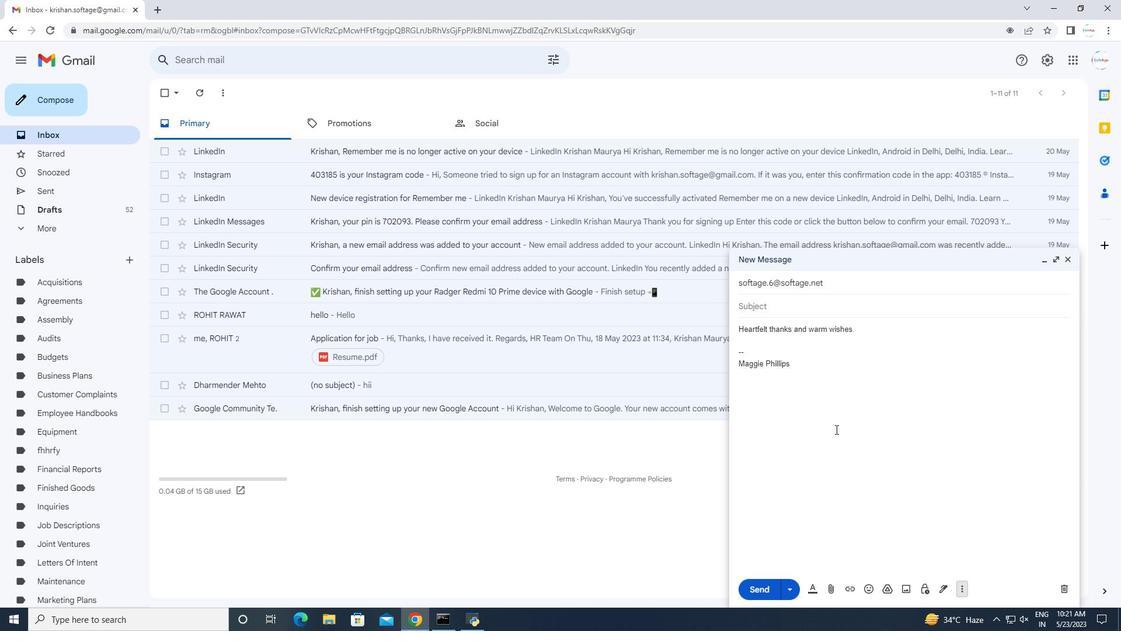 
